 Task: Open a blank sheet, save the file as Riley Add the quote 'Your future is created by what you do today, not tomorrow.'Your future is created by what you do today, not tomorrow.  Apply font style Apply font style Gabriola and font size 20 Align the text to the Left .Change the text color to  Light Red
Action: Mouse moved to (17, 23)
Screenshot: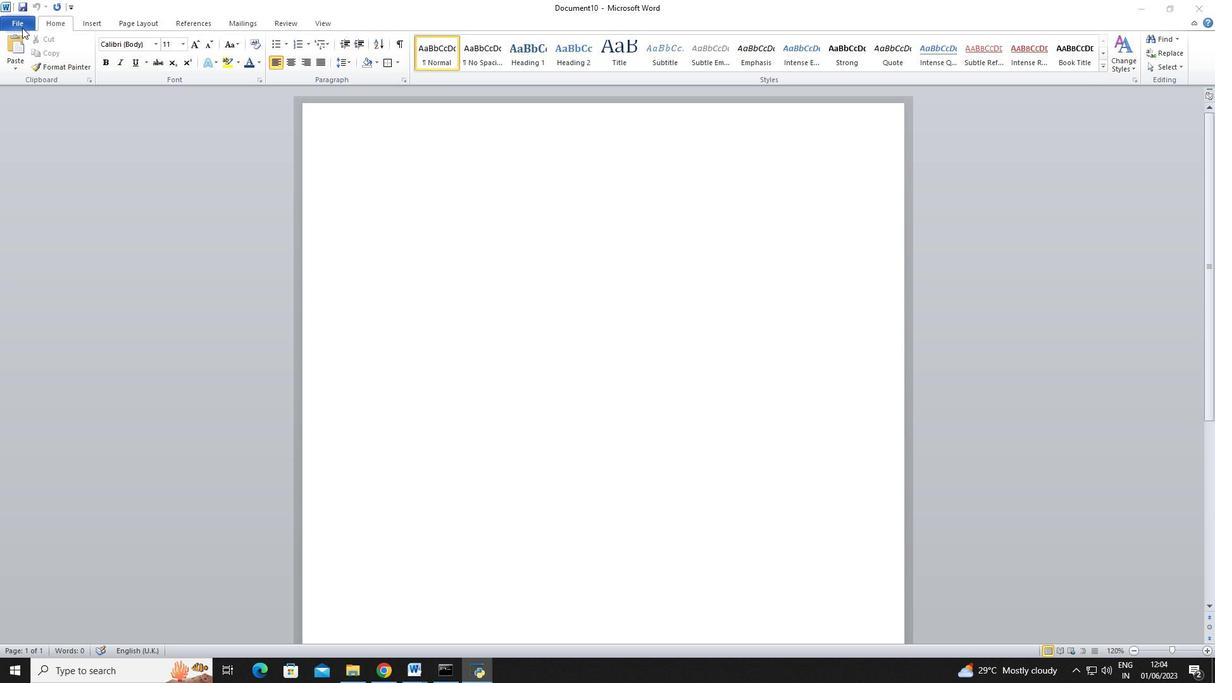 
Action: Mouse pressed left at (17, 23)
Screenshot: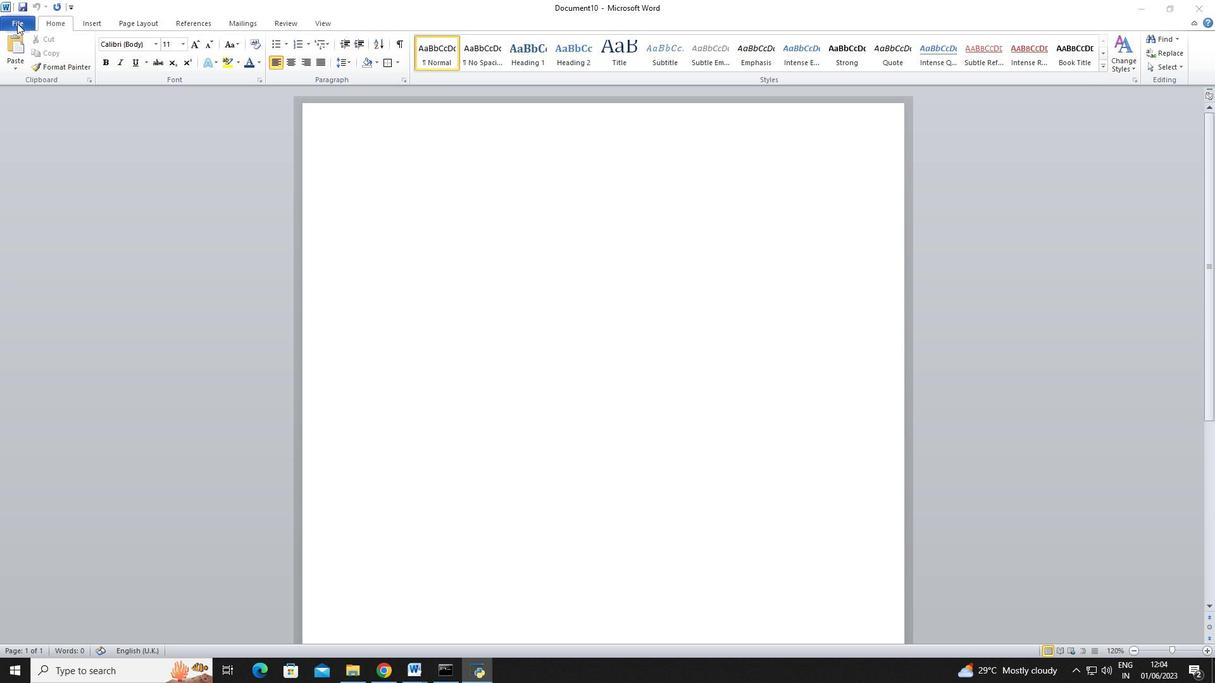 
Action: Mouse pressed left at (17, 23)
Screenshot: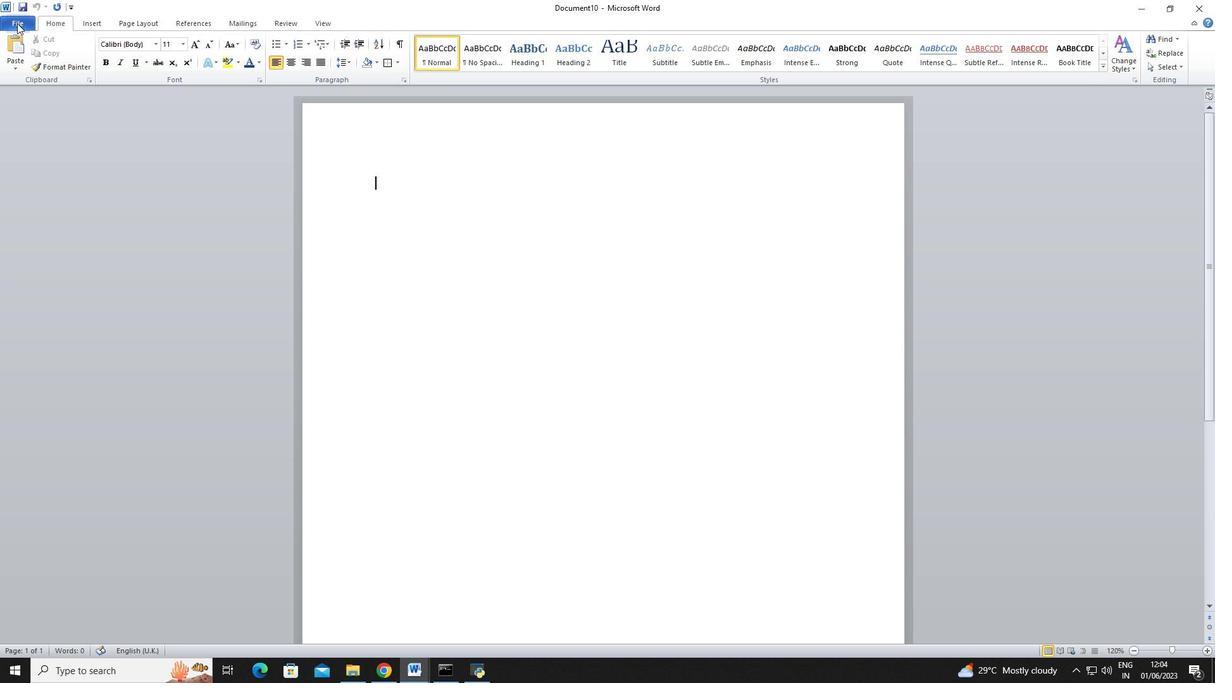 
Action: Mouse moved to (32, 158)
Screenshot: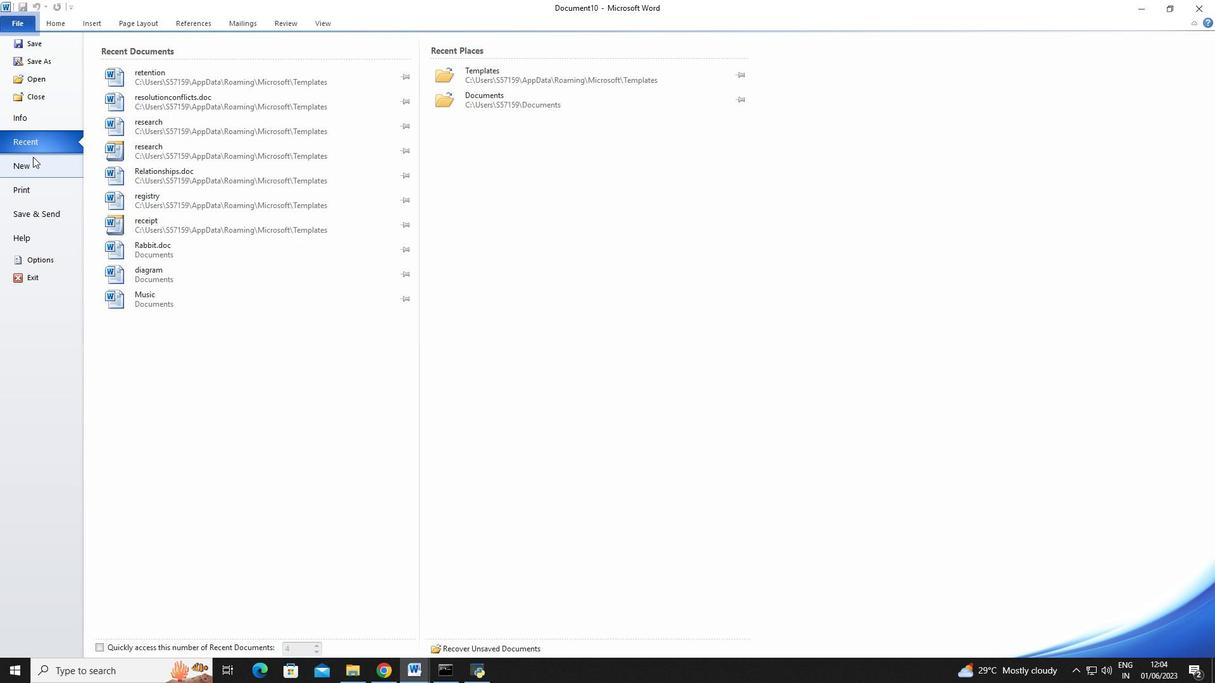 
Action: Mouse pressed left at (32, 158)
Screenshot: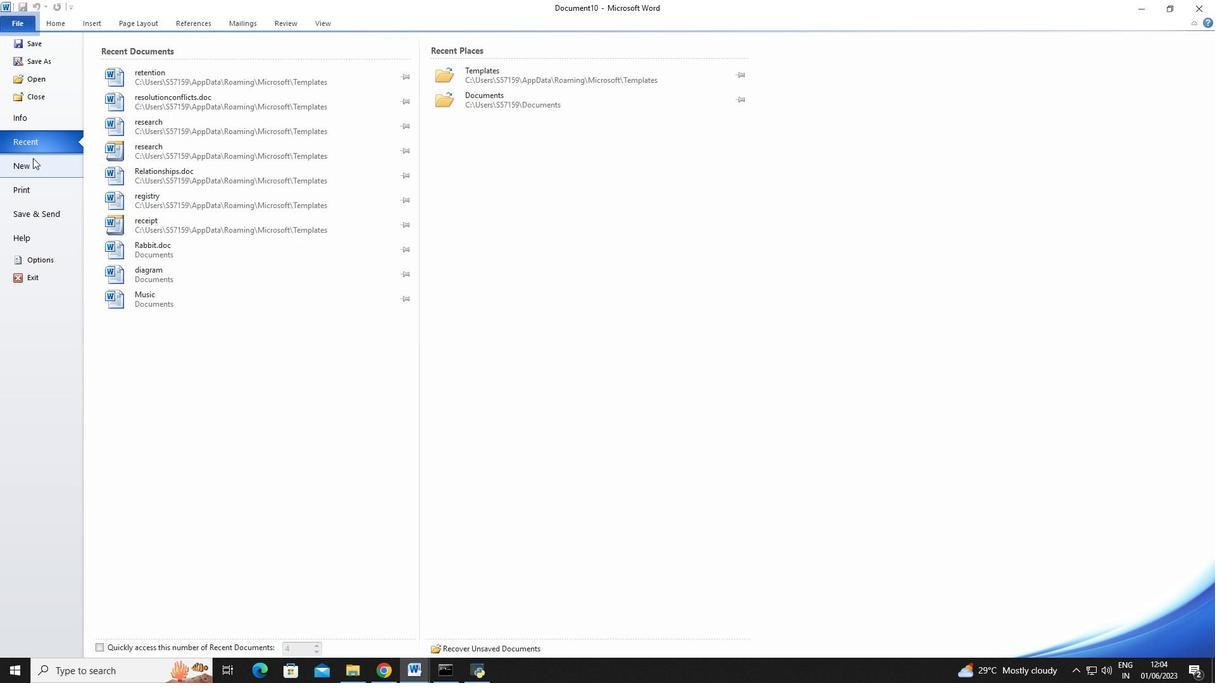 
Action: Mouse moved to (122, 129)
Screenshot: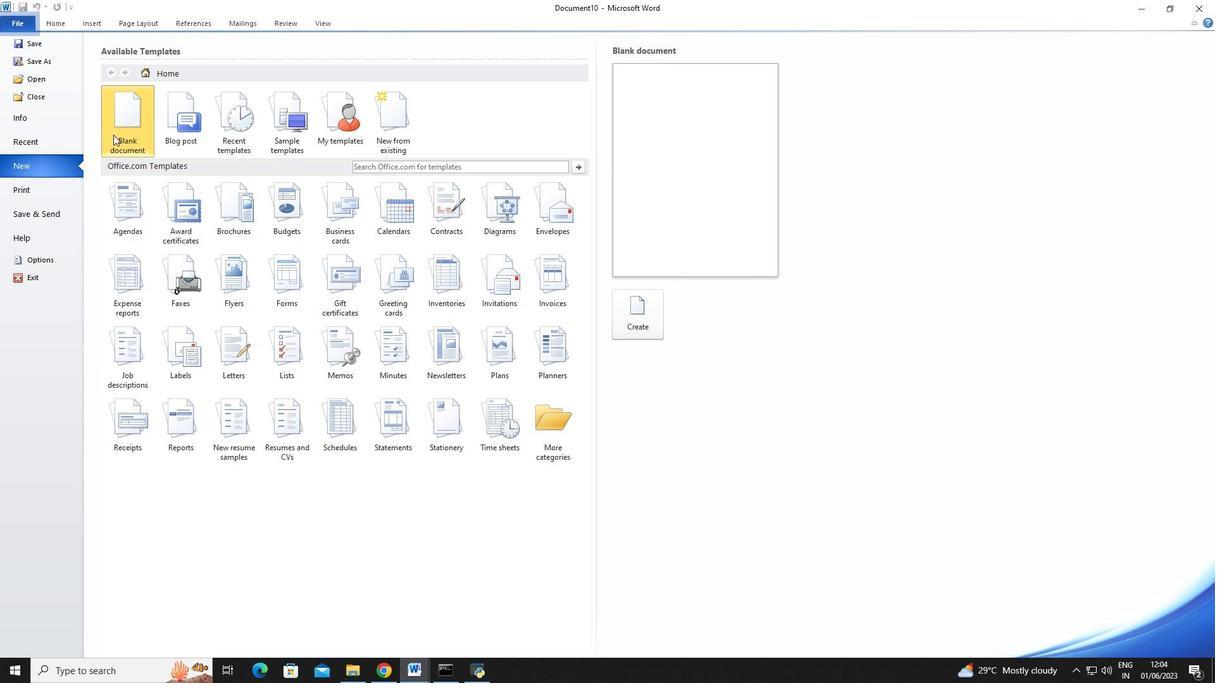 
Action: Mouse pressed left at (122, 129)
Screenshot: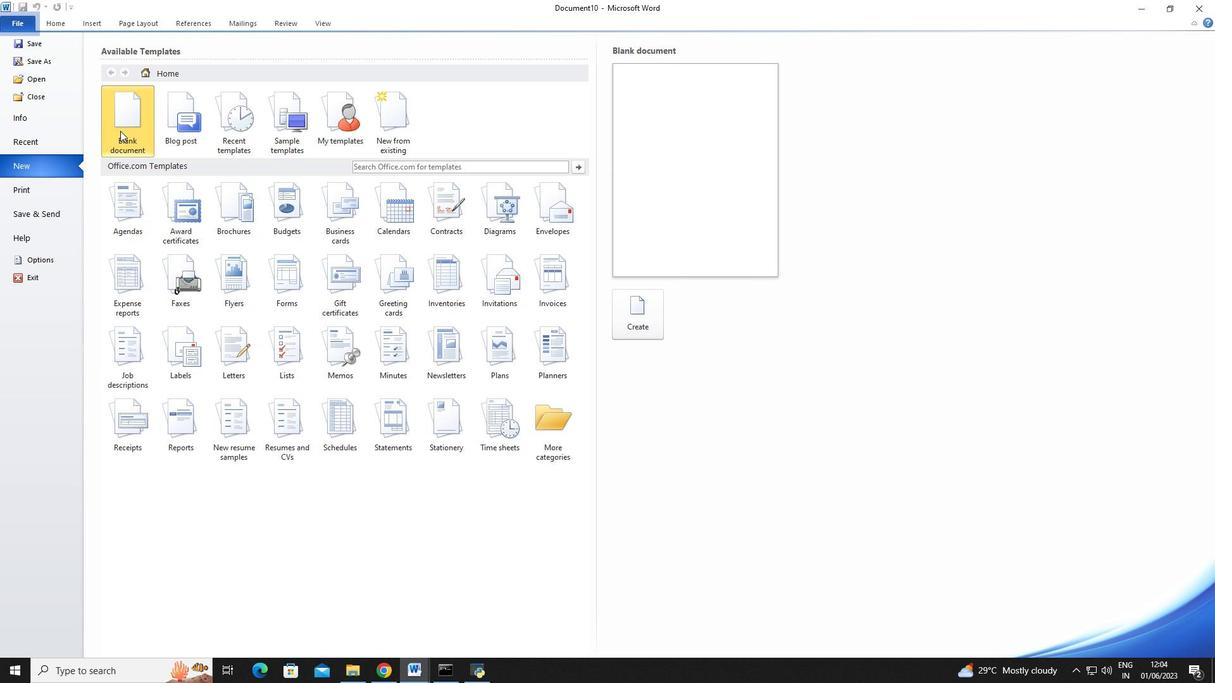 
Action: Mouse moved to (646, 300)
Screenshot: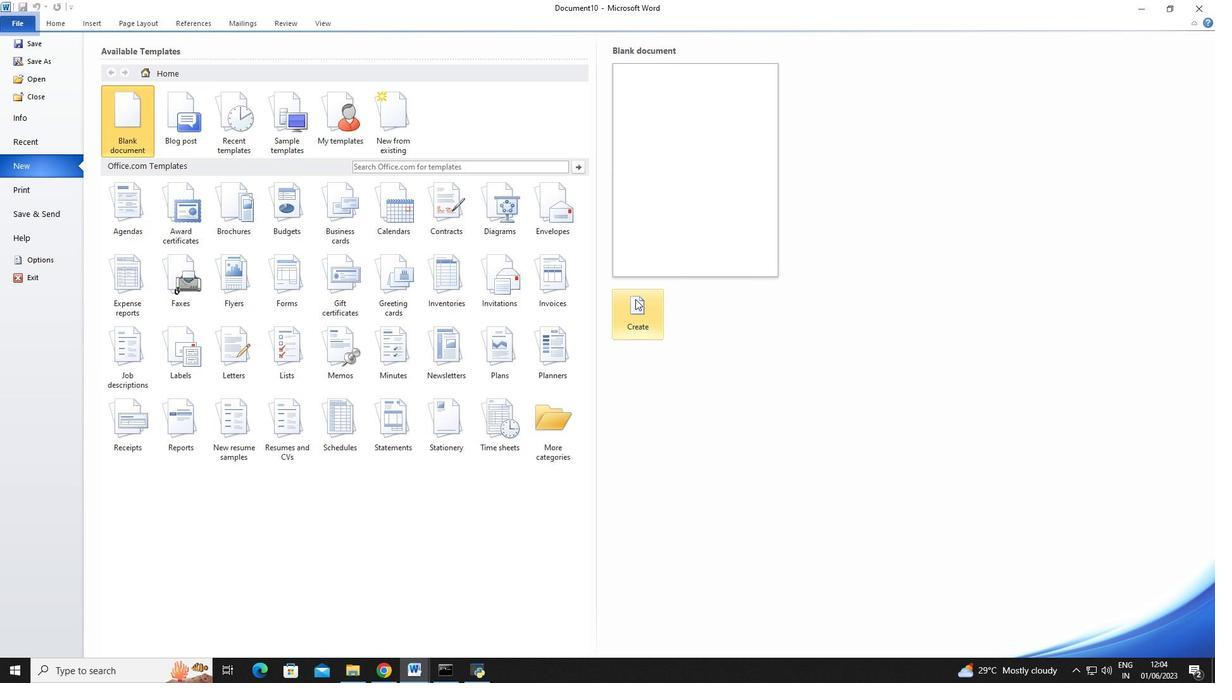 
Action: Mouse pressed left at (646, 300)
Screenshot: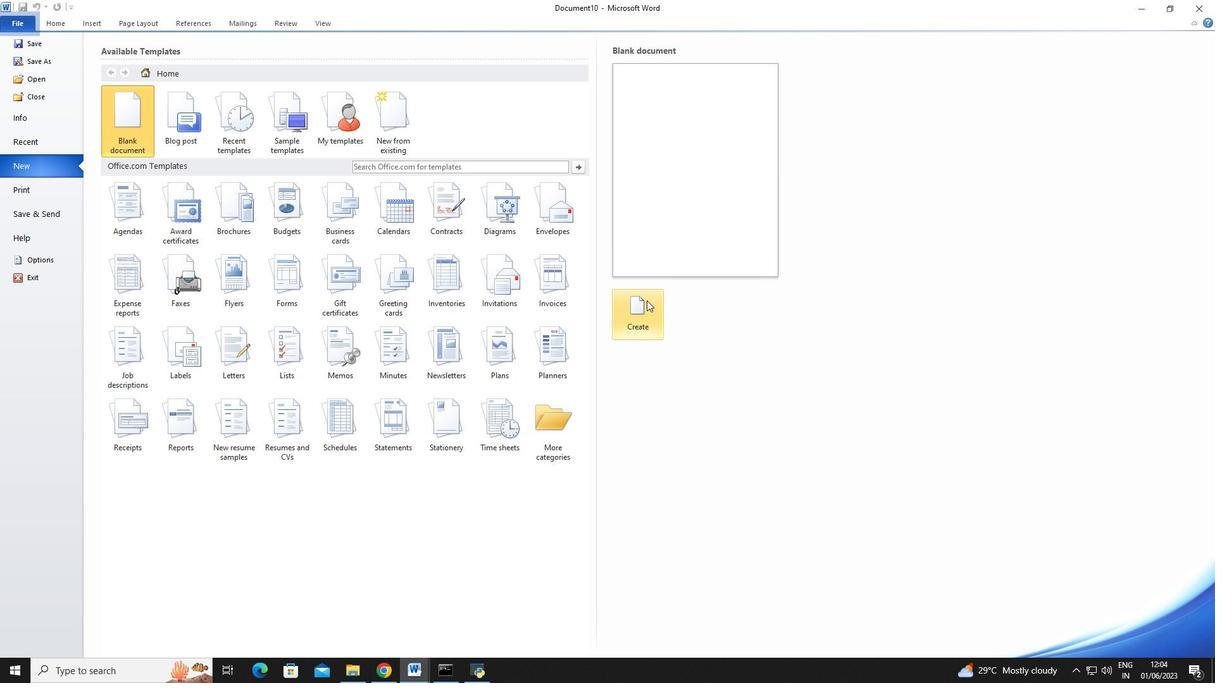 
Action: Mouse moved to (382, 183)
Screenshot: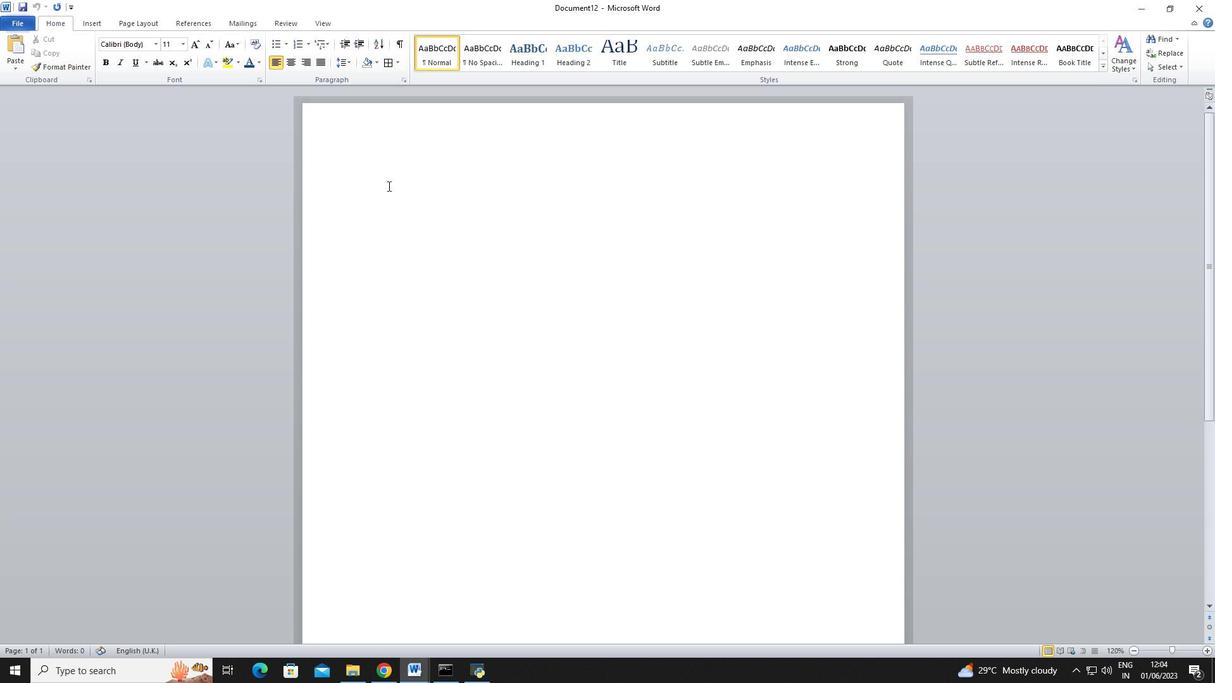 
Action: Mouse pressed left at (382, 183)
Screenshot: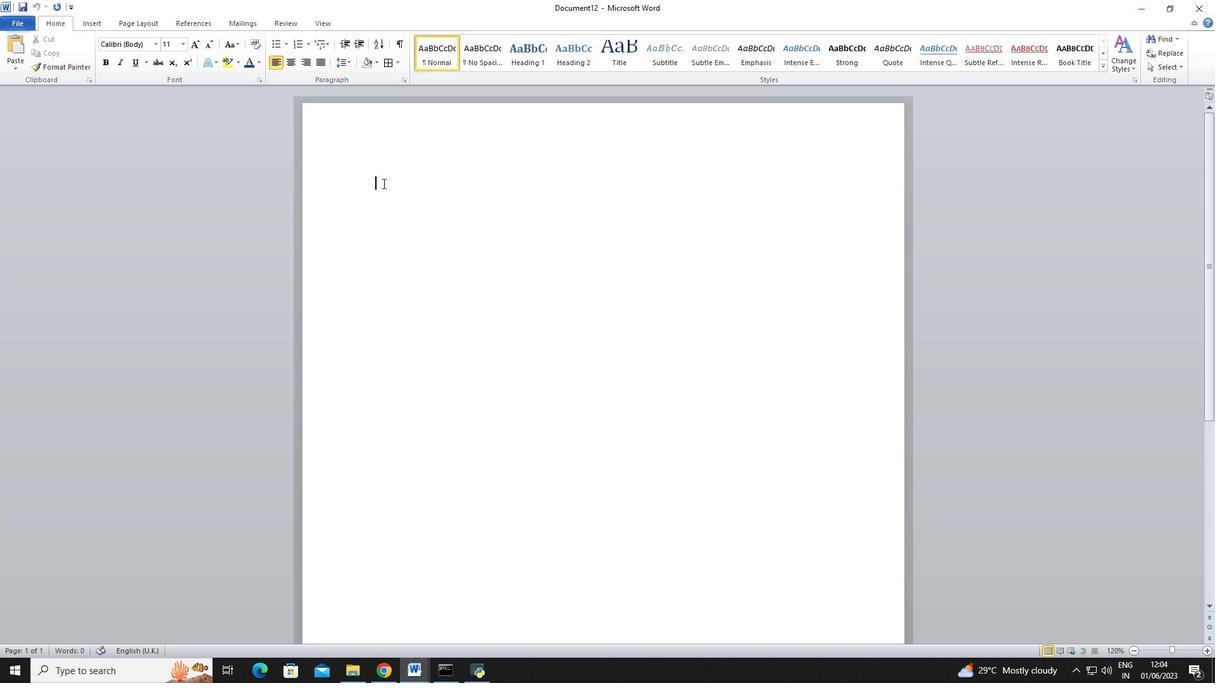 
Action: Key pressed <Key.shift>Rile<Key.backspace>
Screenshot: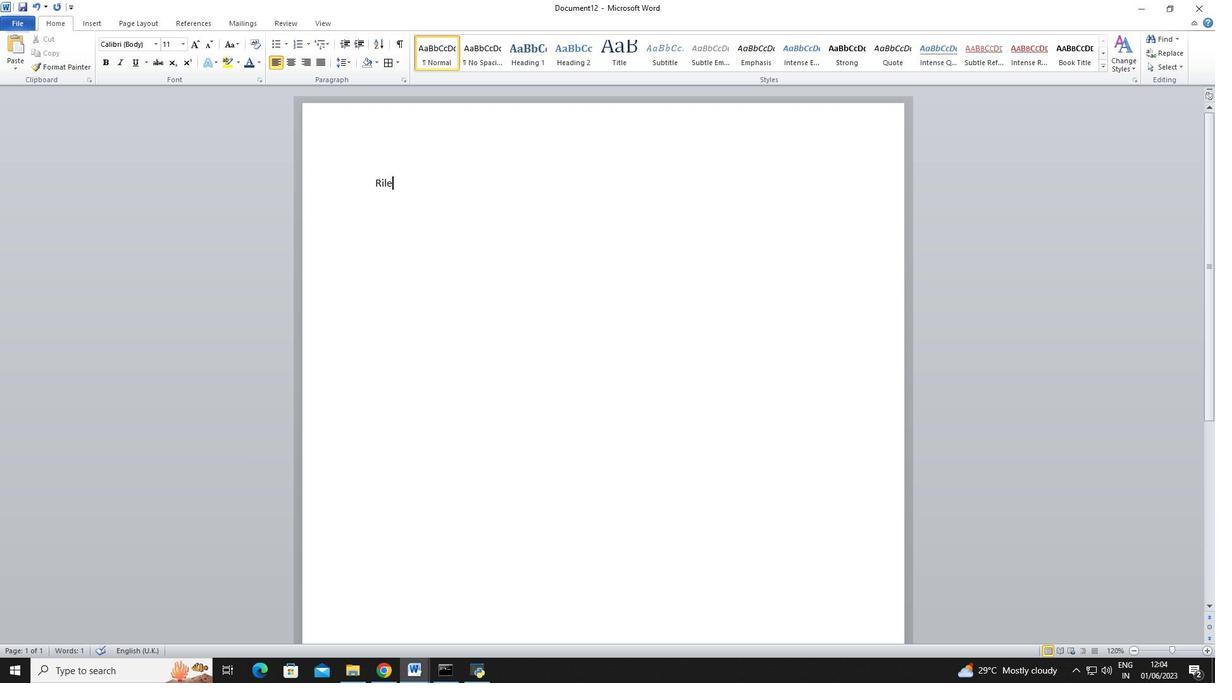 
Action: Mouse moved to (361, 174)
Screenshot: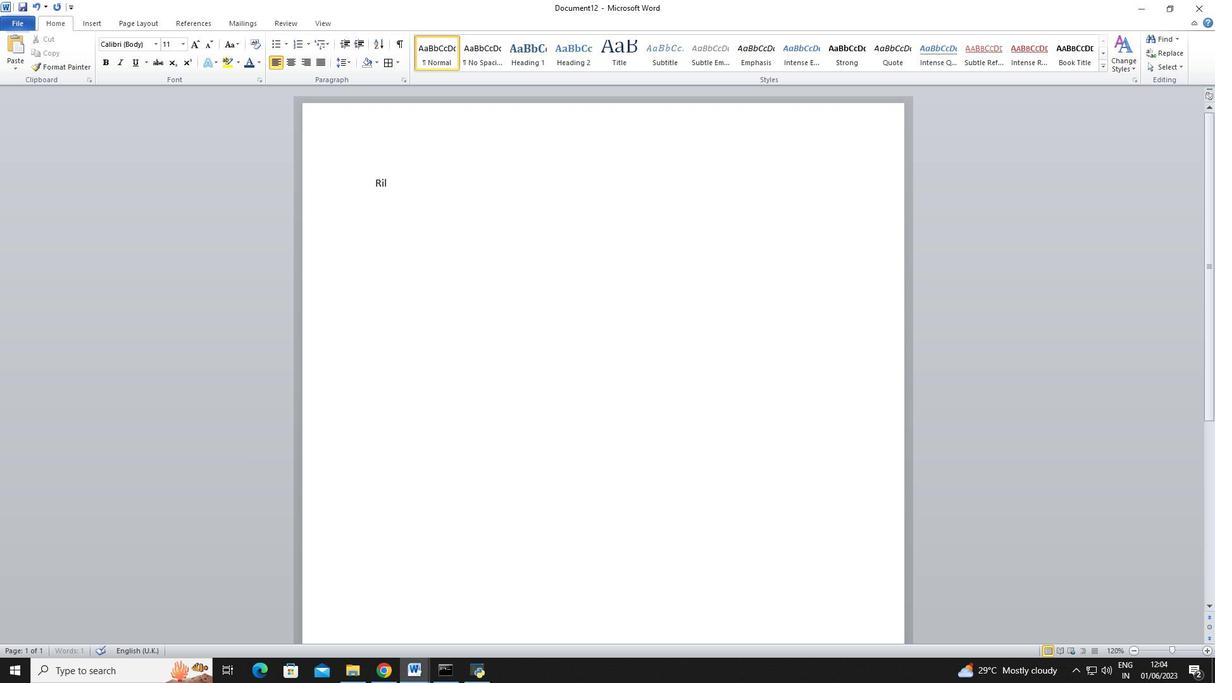 
Action: Key pressed <Key.backspace>
Screenshot: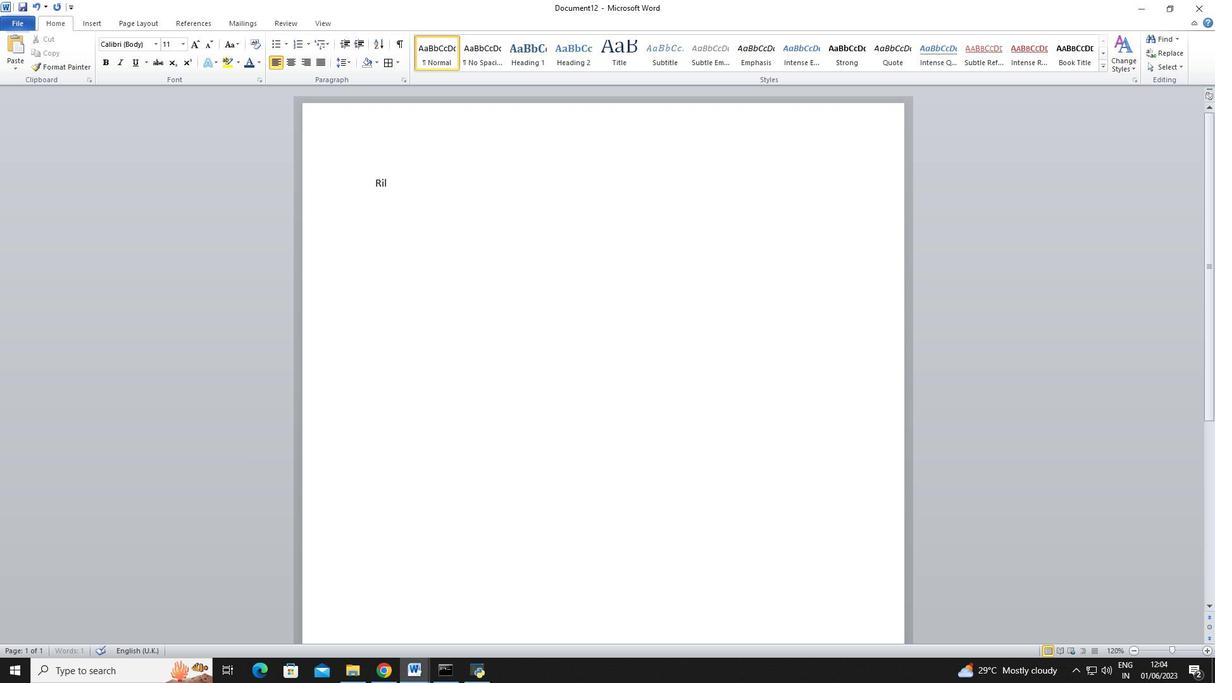 
Action: Mouse moved to (302, 158)
Screenshot: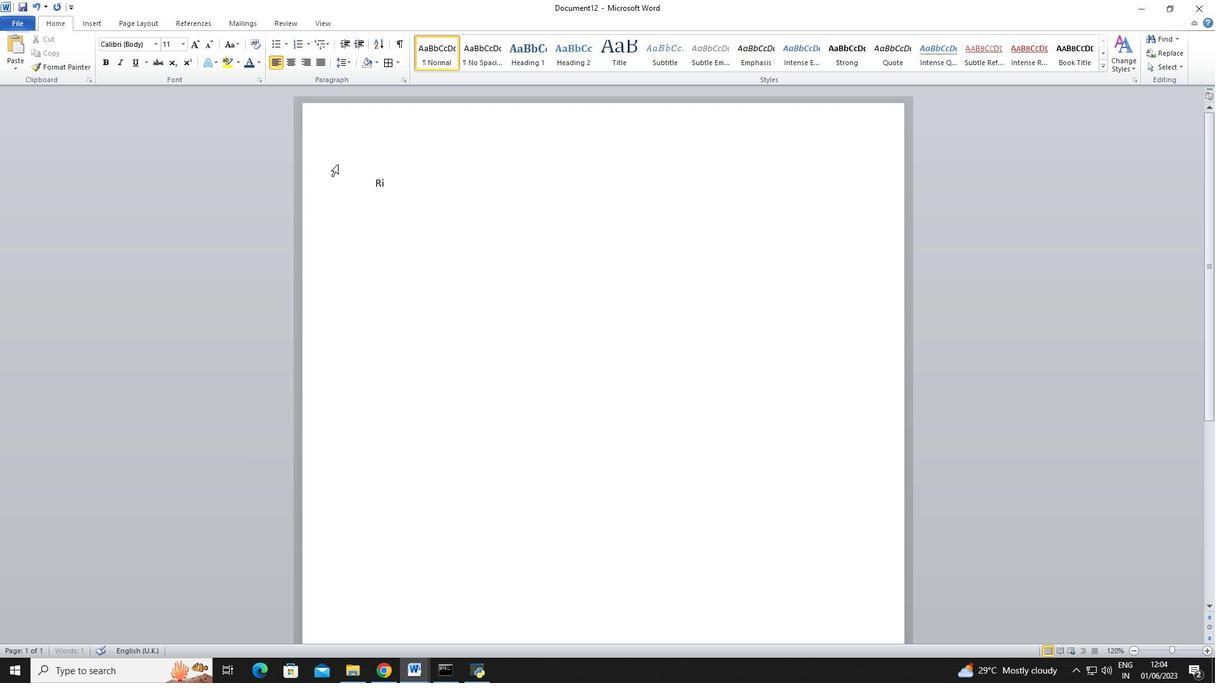 
Action: Key pressed <Key.backspace>
Screenshot: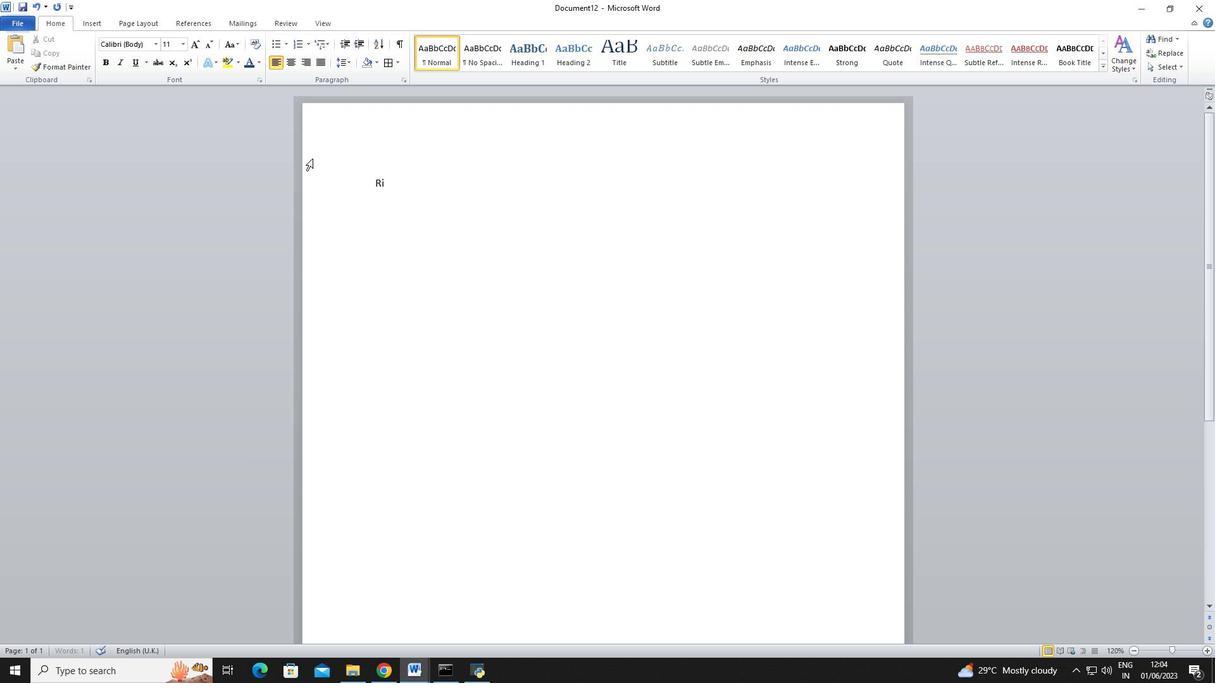 
Action: Mouse moved to (211, 163)
Screenshot: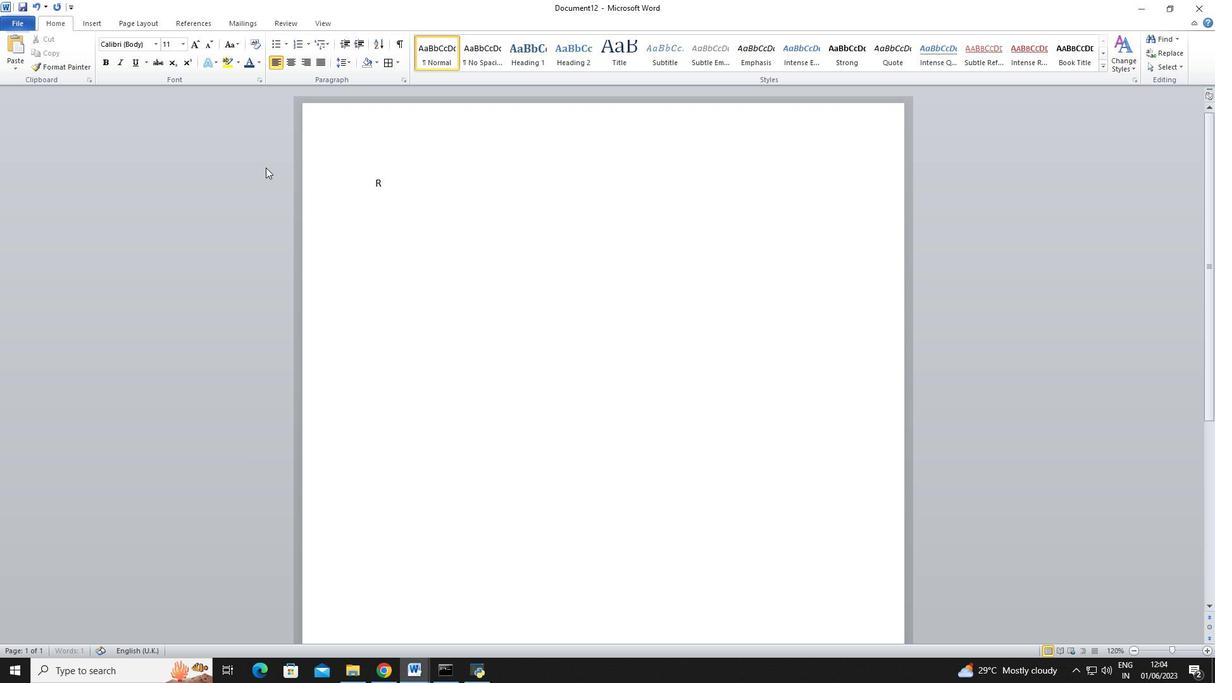 
Action: Key pressed <Key.backspace>
Screenshot: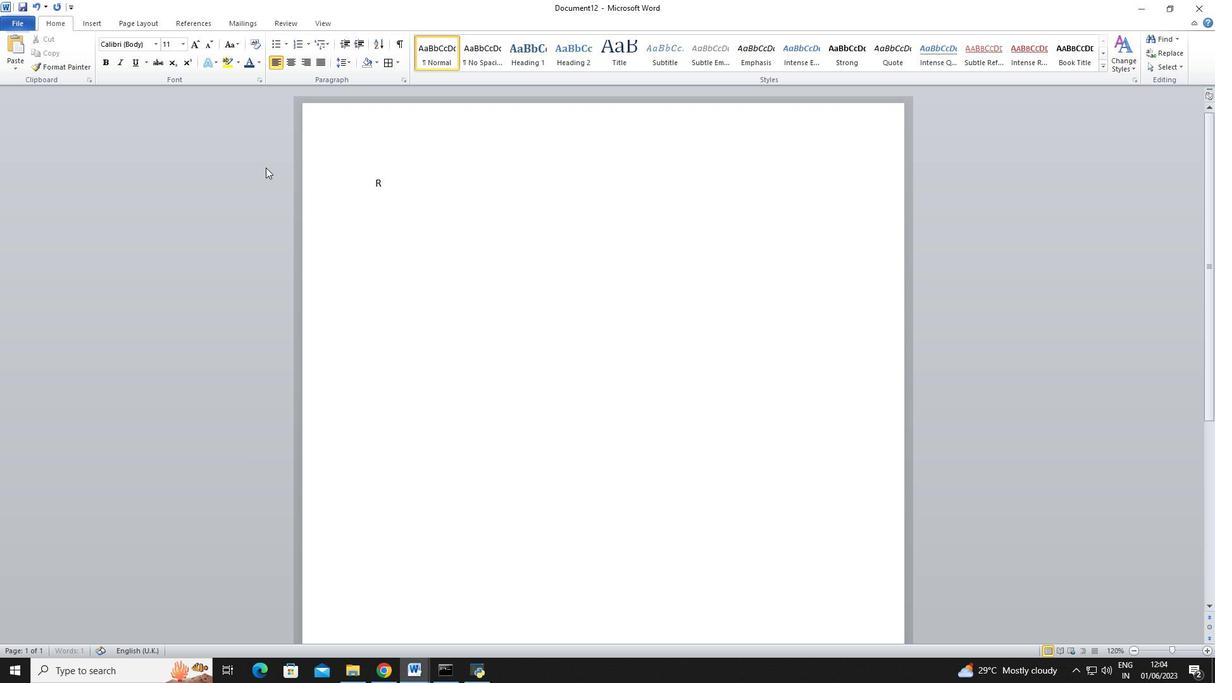 
Action: Mouse moved to (141, 146)
Screenshot: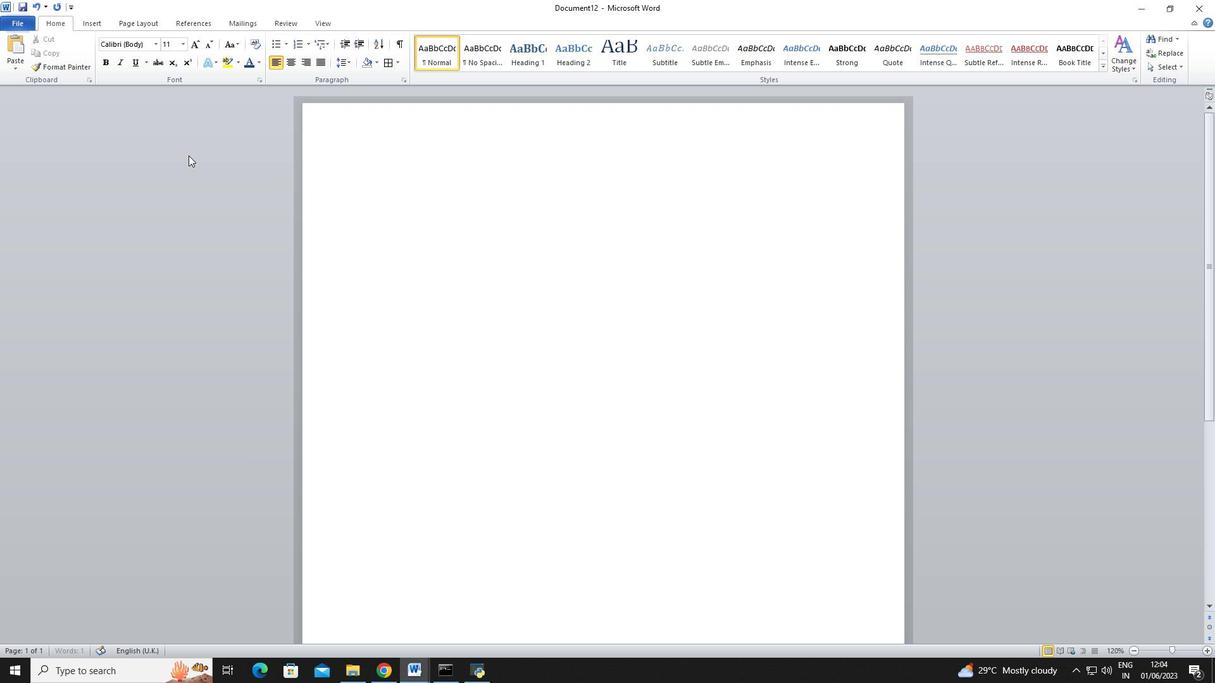
Action: Key pressed <Key.backspace>
Screenshot: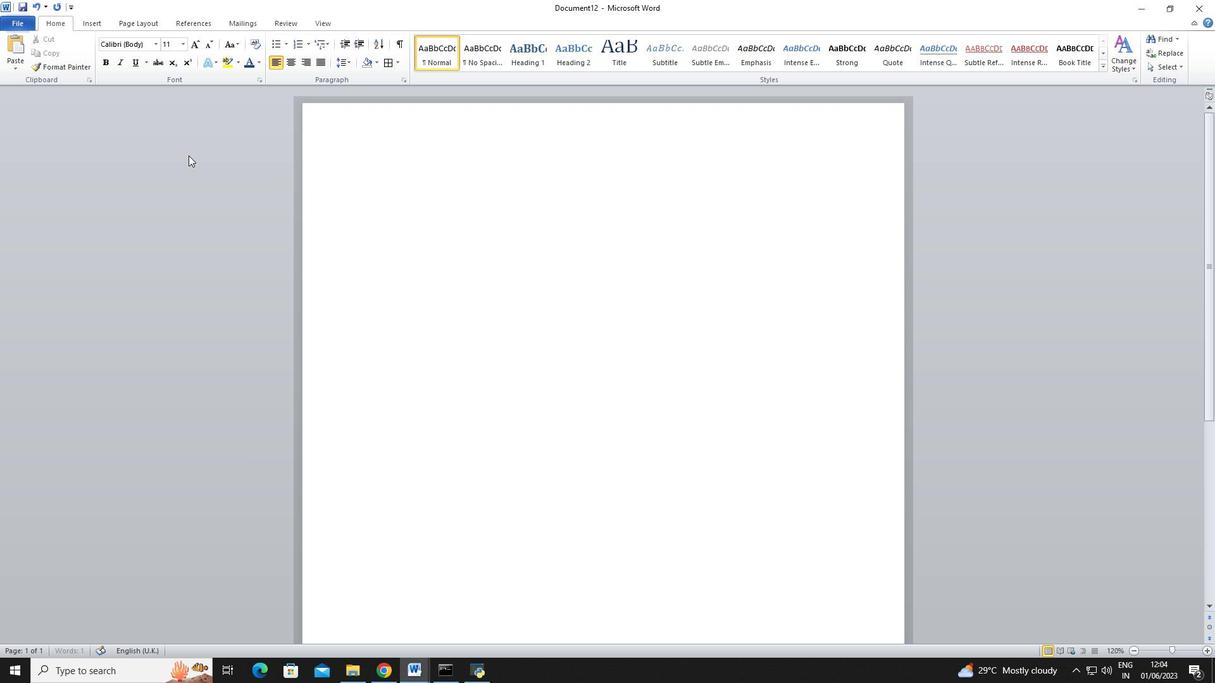 
Action: Mouse moved to (70, 120)
Screenshot: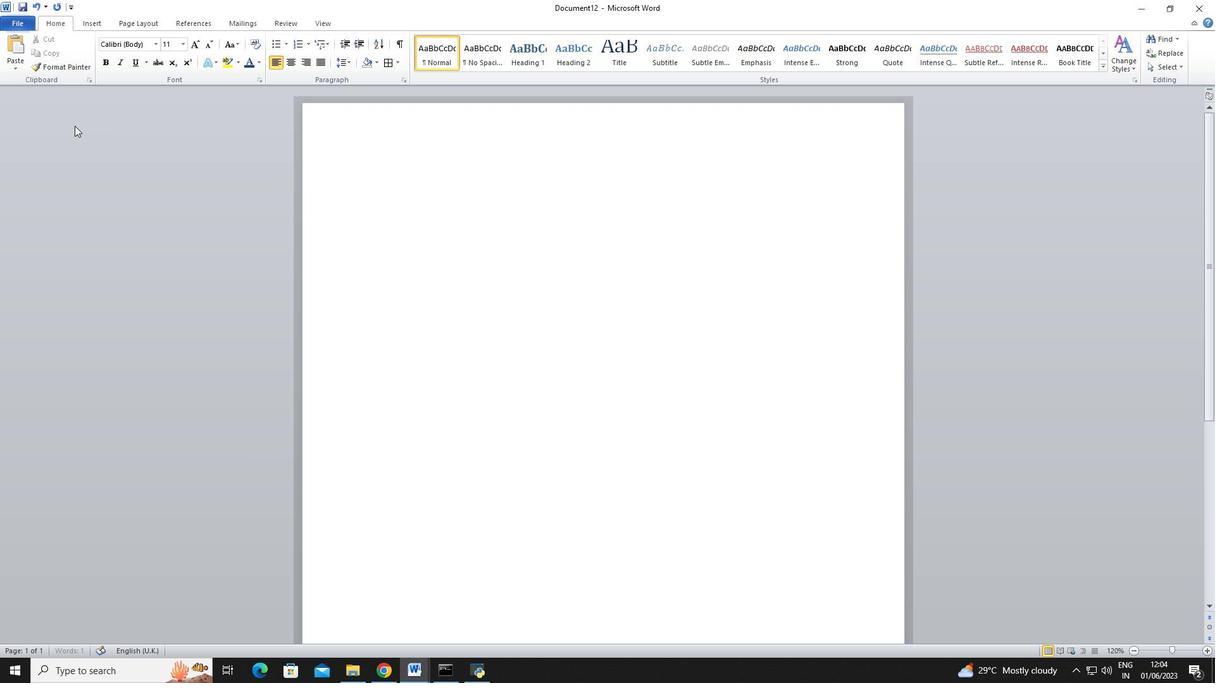 
Action: Key pressed <Key.backspace>
Screenshot: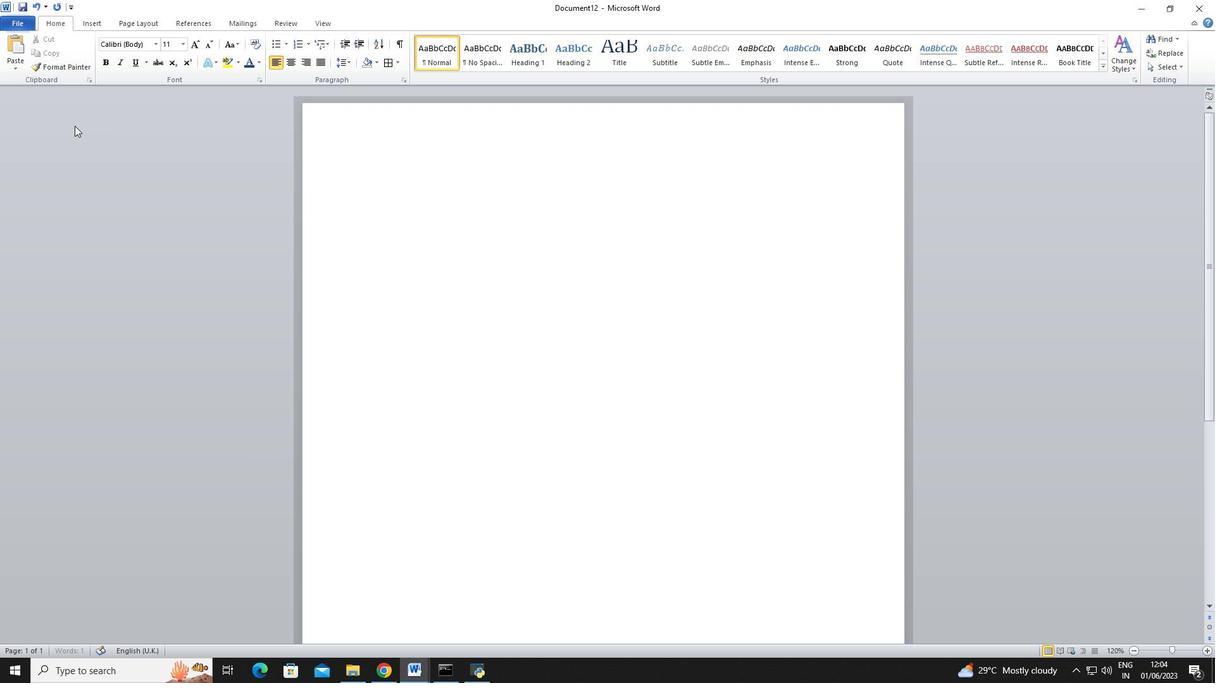 
Action: Mouse moved to (20, 7)
Screenshot: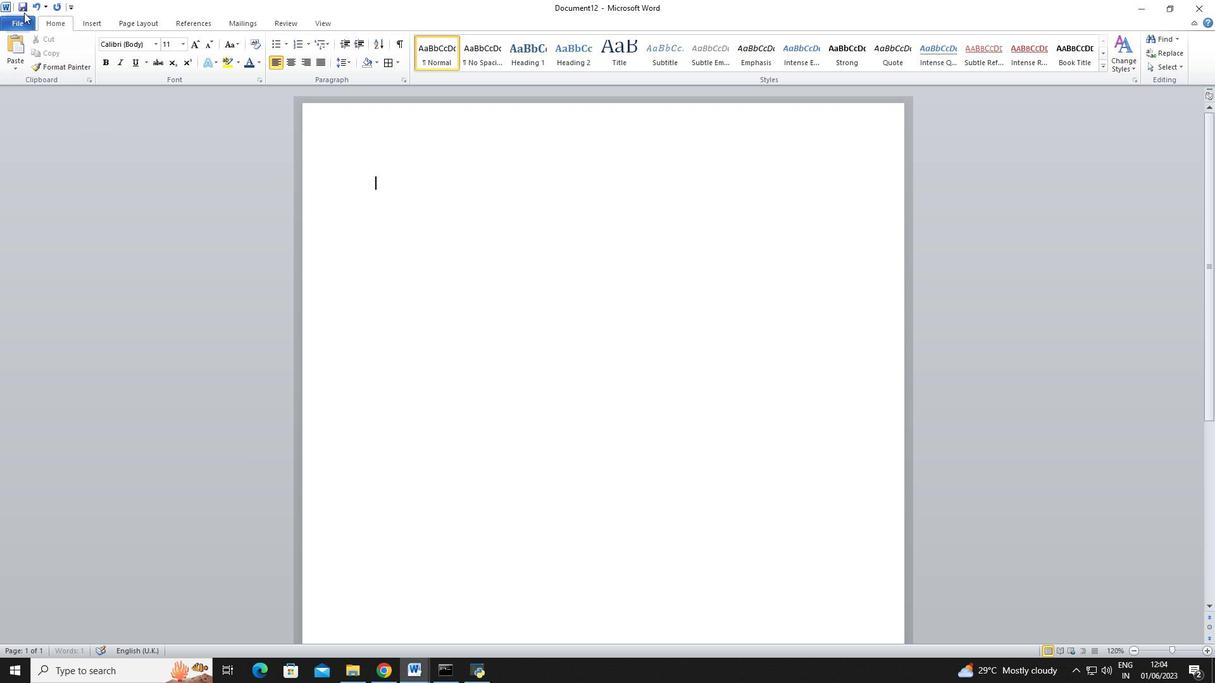 
Action: Mouse pressed left at (20, 7)
Screenshot: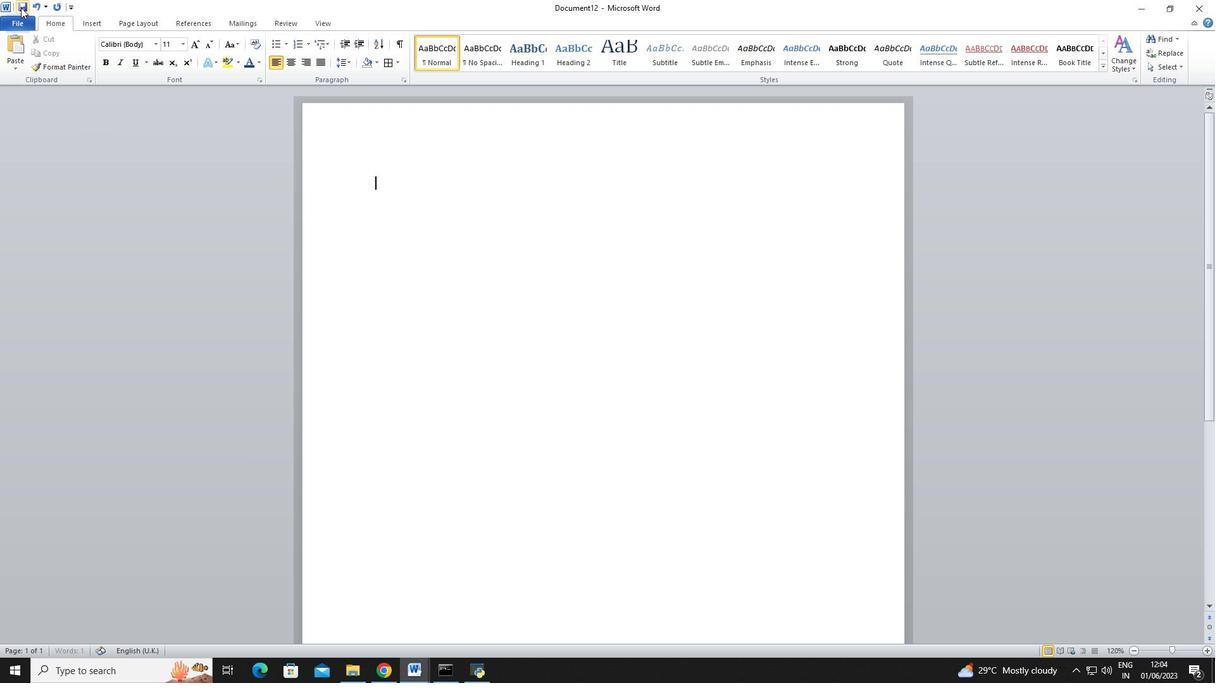 
Action: Mouse moved to (118, 264)
Screenshot: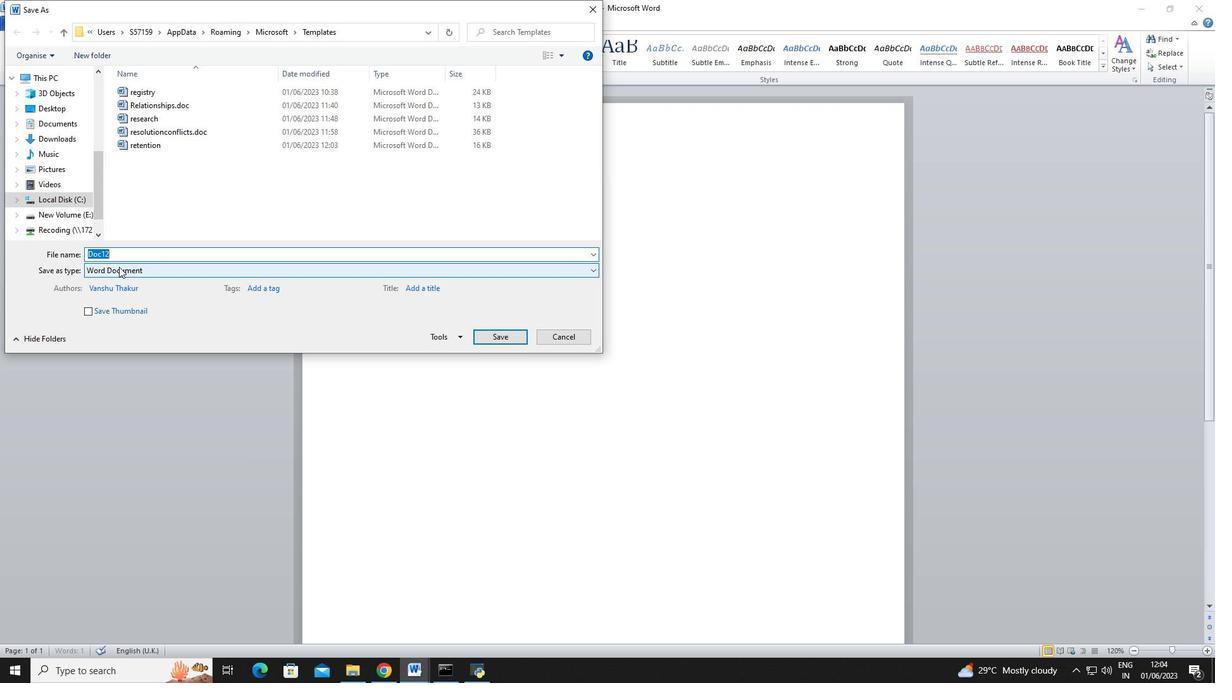 
Action: Key pressed <Key.shift>
Screenshot: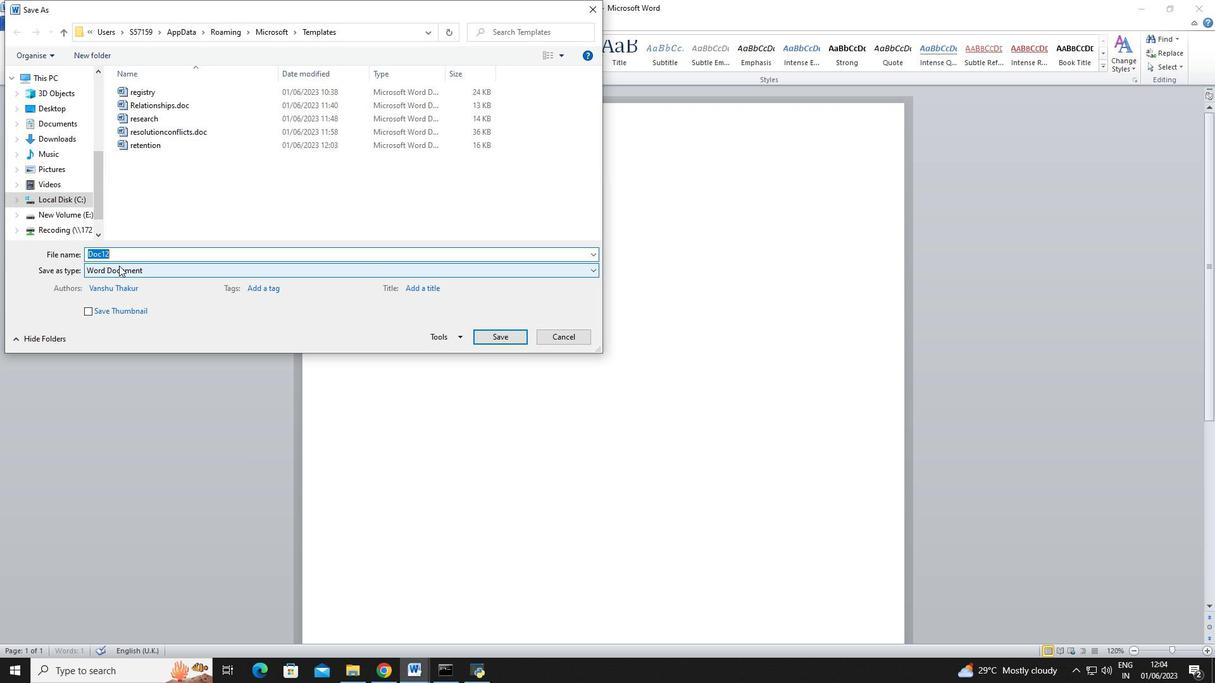 
Action: Mouse moved to (120, 263)
Screenshot: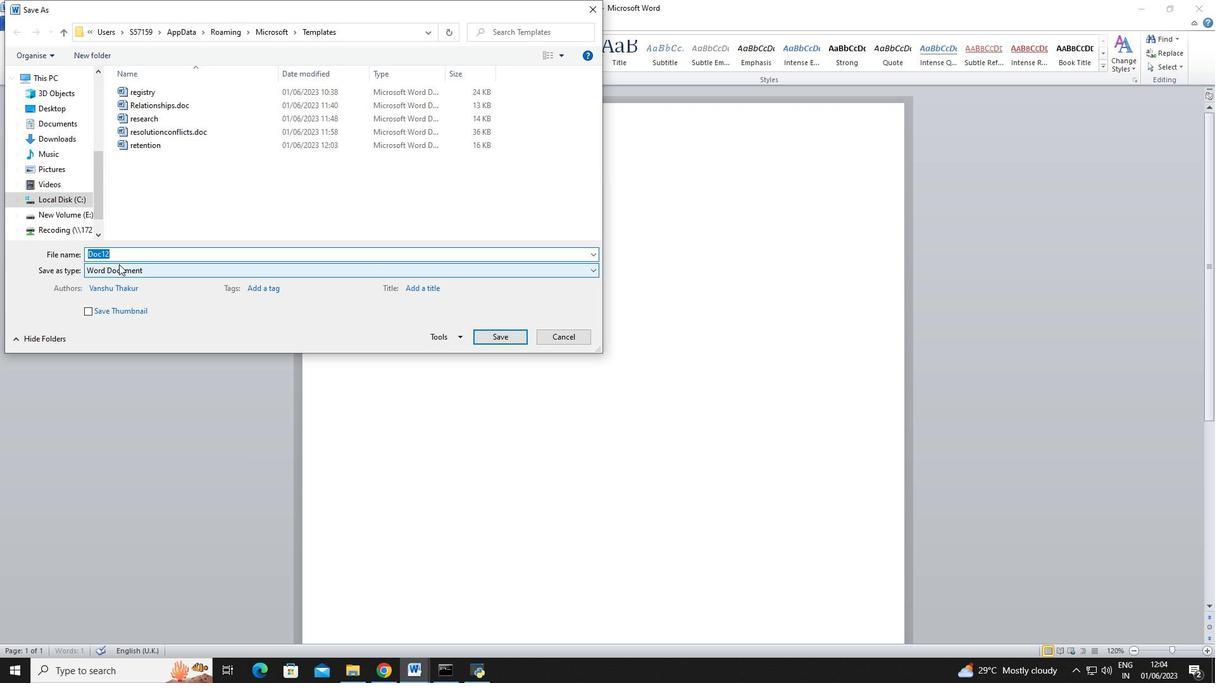 
Action: Key pressed R
Screenshot: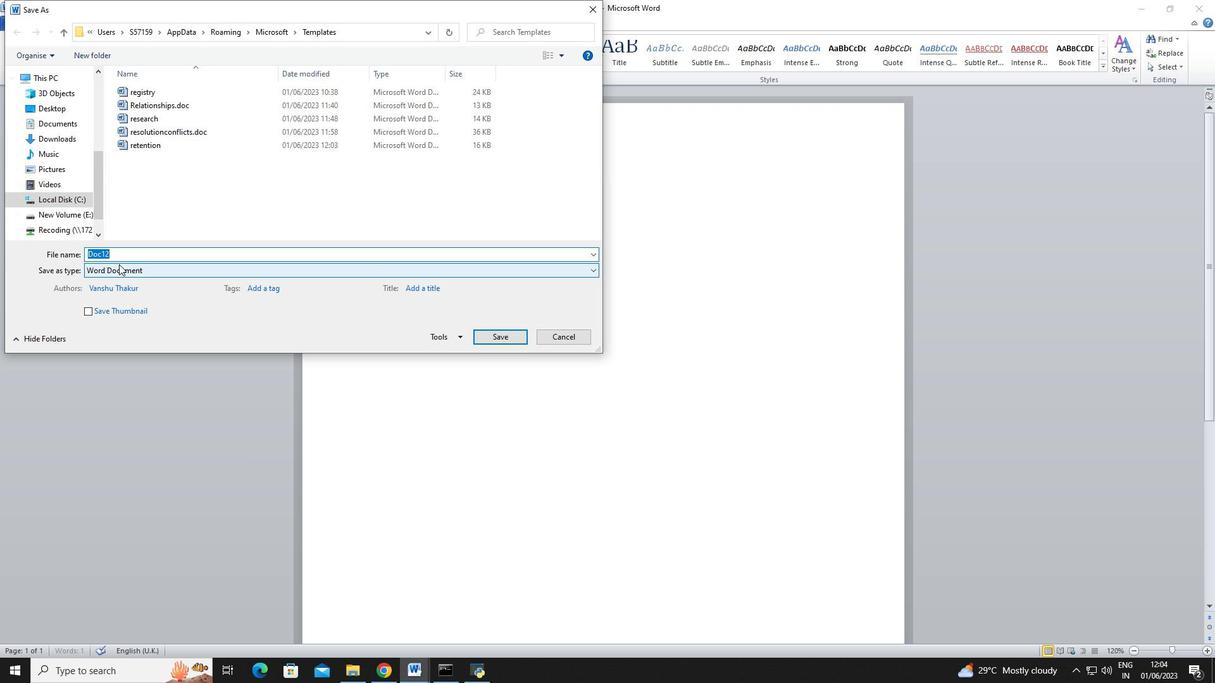 
Action: Mouse moved to (129, 257)
Screenshot: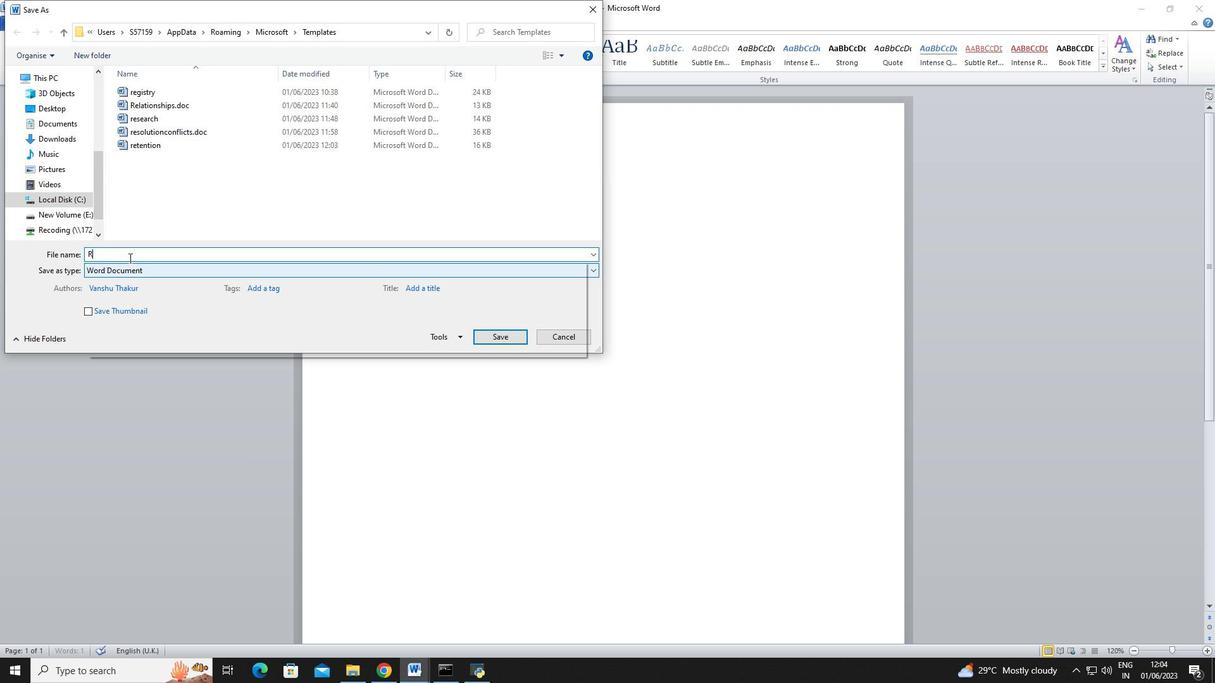 
Action: Key pressed iley
Screenshot: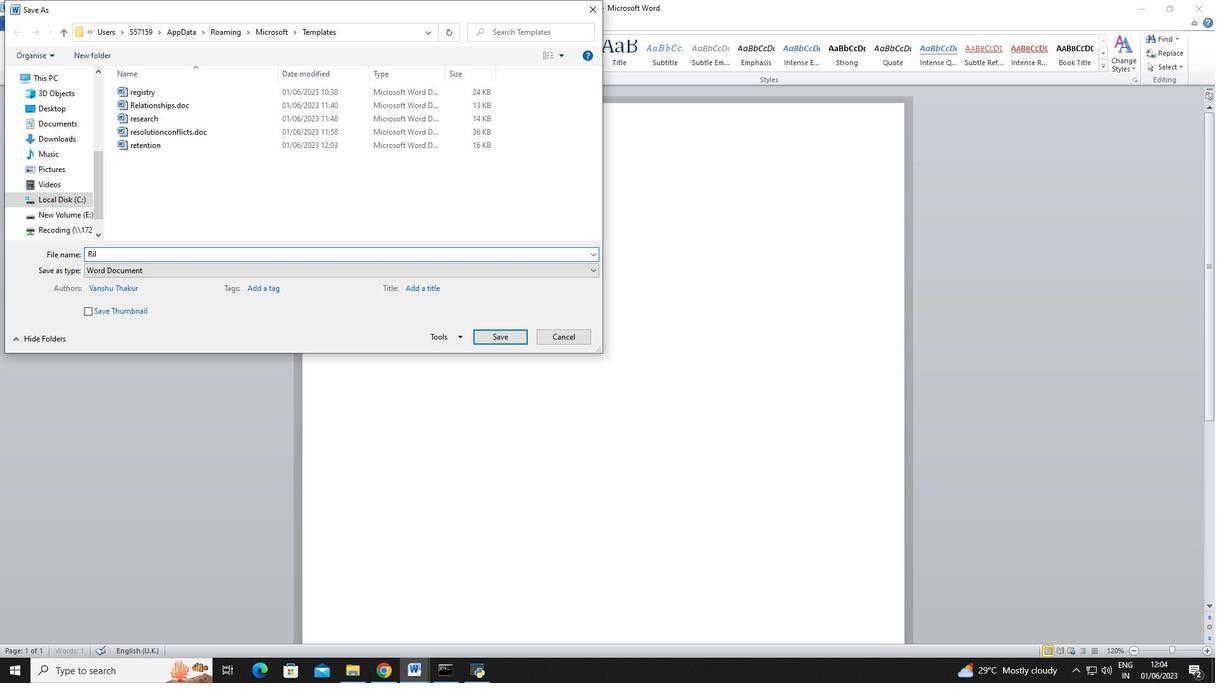 
Action: Mouse moved to (490, 335)
Screenshot: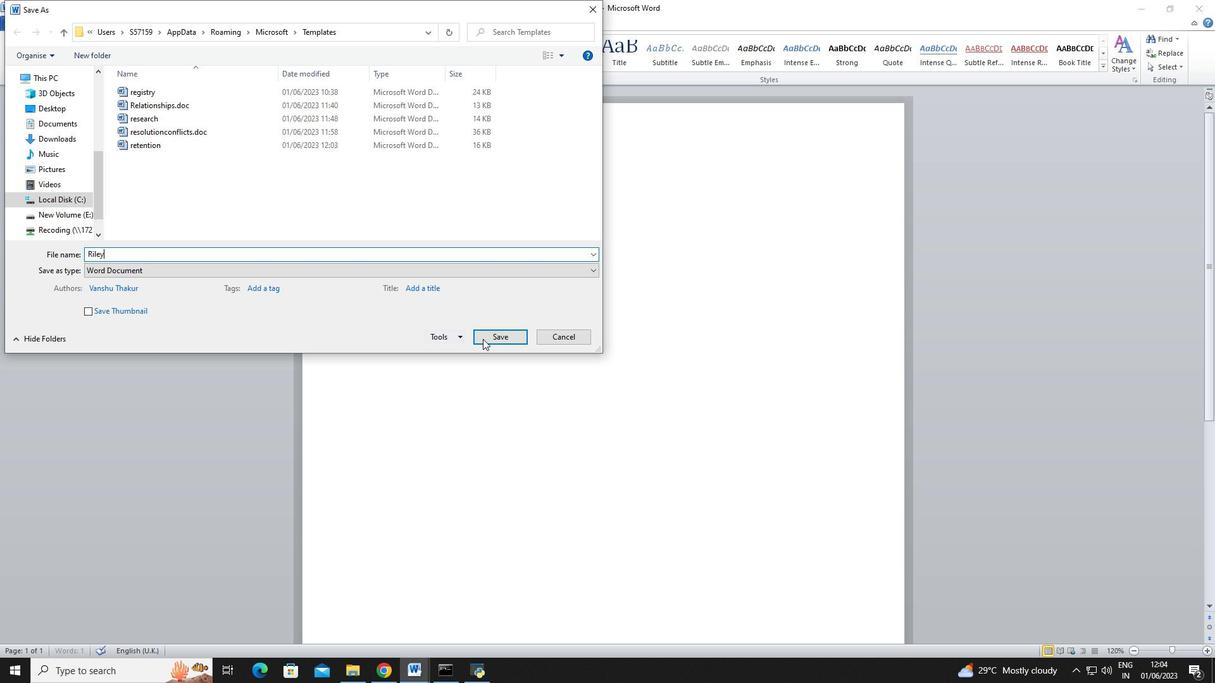 
Action: Mouse pressed left at (490, 335)
Screenshot: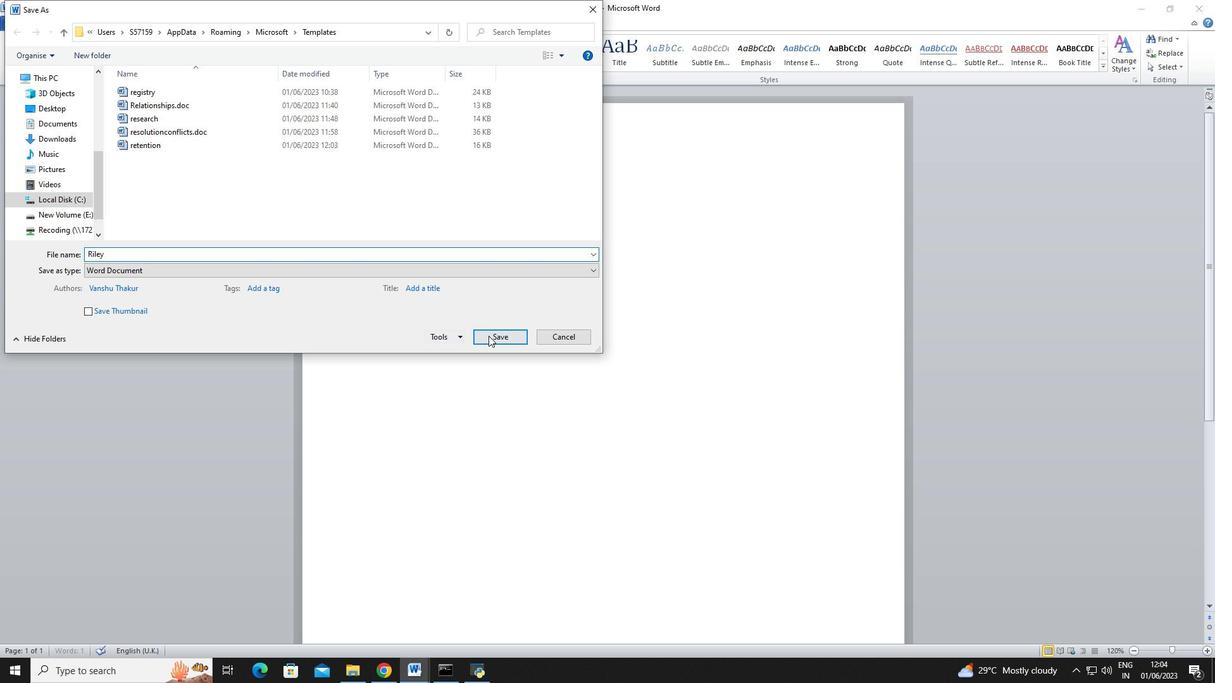 
Action: Mouse moved to (412, 225)
Screenshot: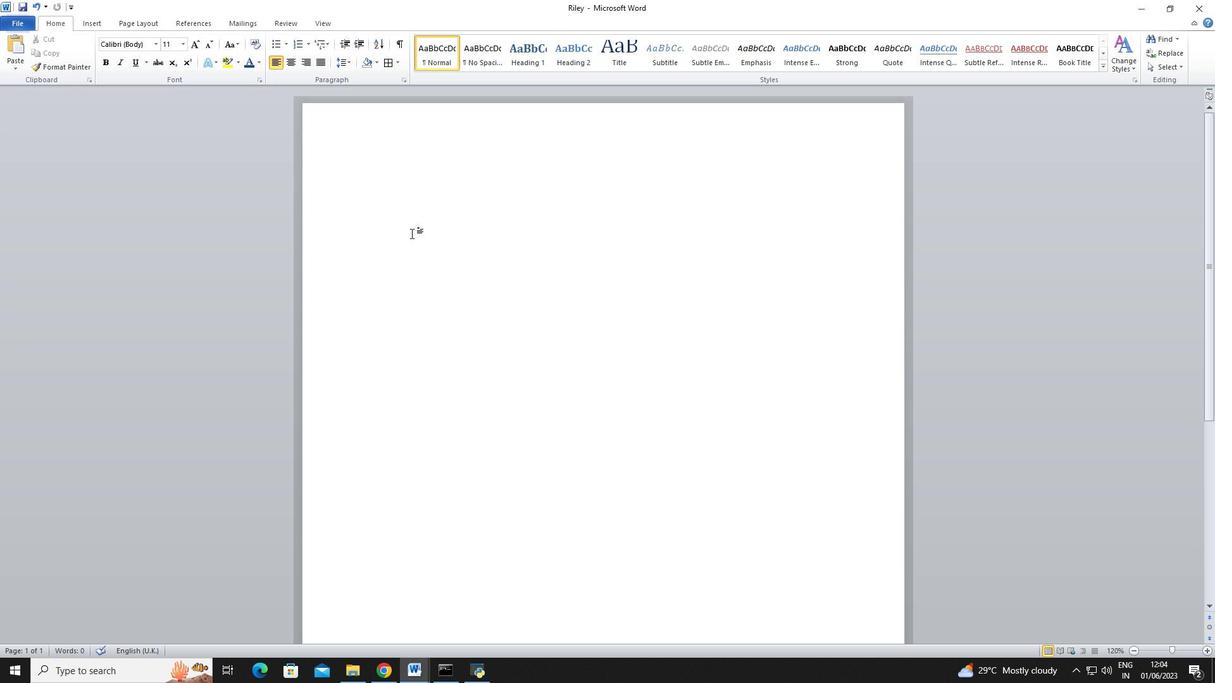 
Action: Key pressed <Key.shift>Your<Key.space>future<Key.space>is<Key.space>created<Key.space>by<Key.space>what<Key.space>you<Key.space>do<Key.space>today,<Key.space>not<Key.space>tomorrow.
Screenshot: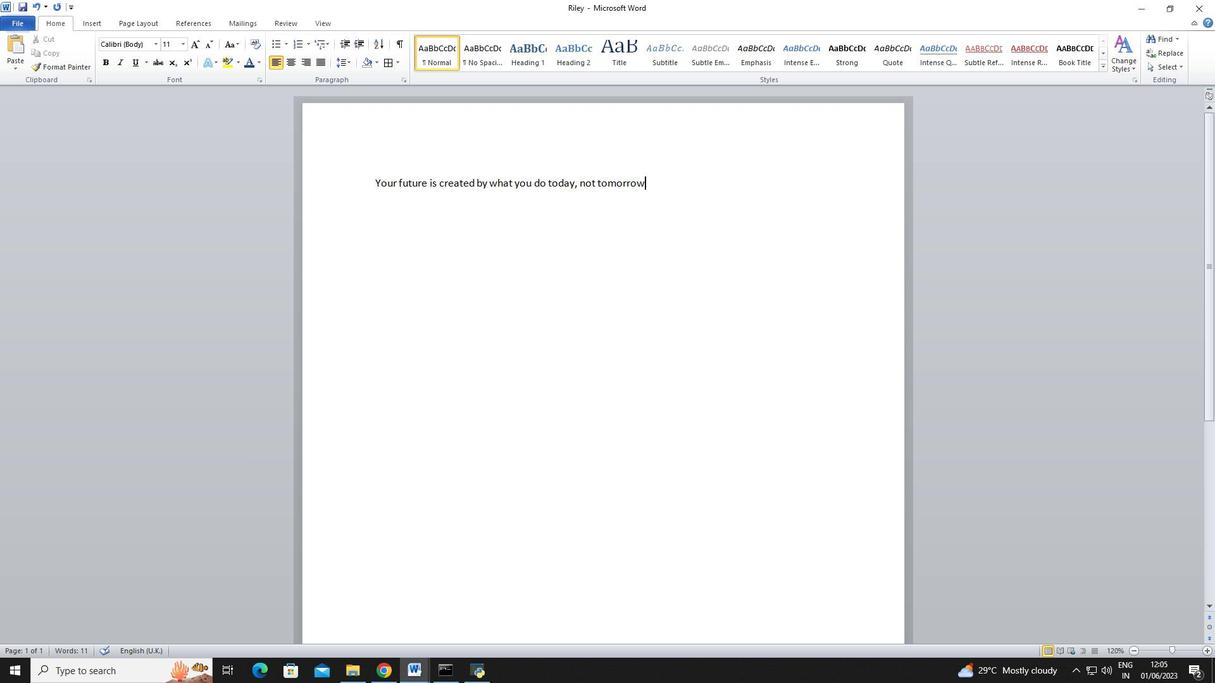 
Action: Mouse moved to (374, 173)
Screenshot: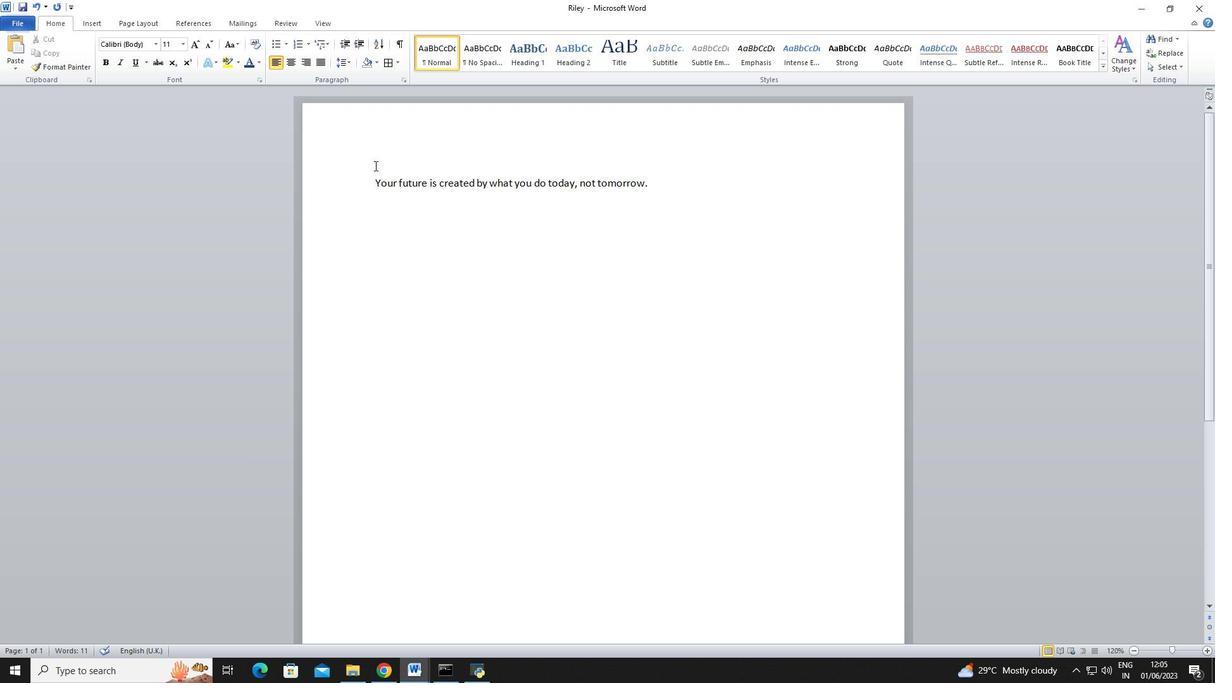 
Action: Mouse pressed left at (374, 173)
Screenshot: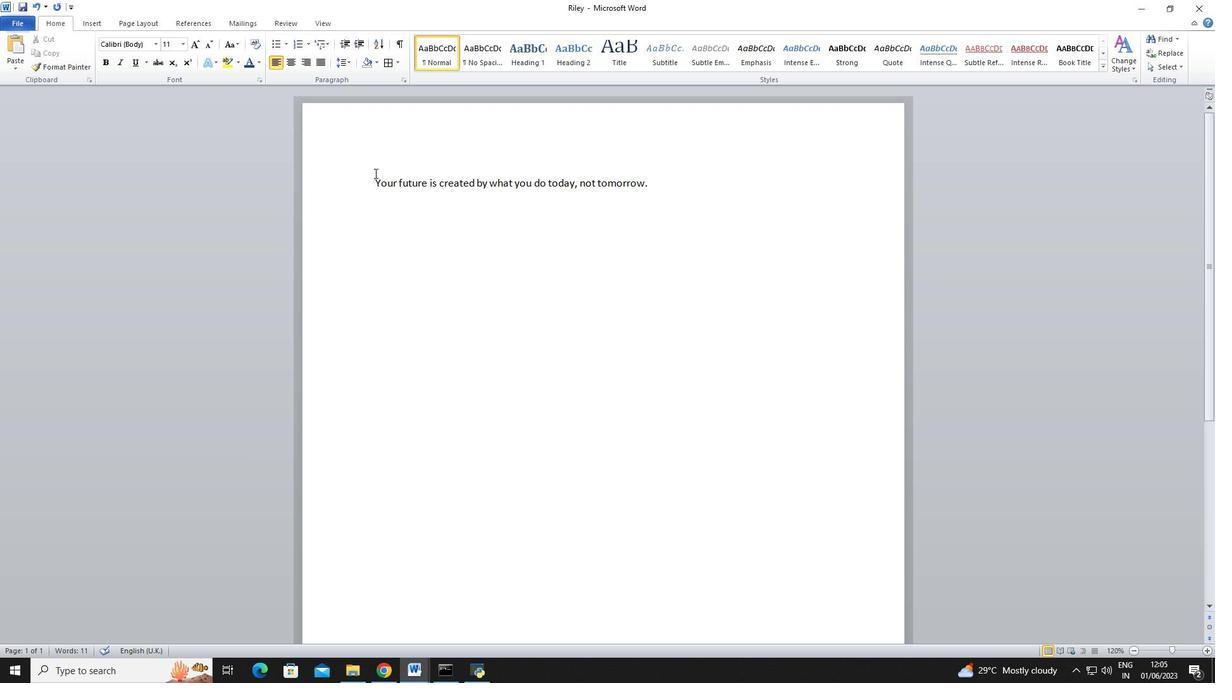 
Action: Mouse moved to (151, 46)
Screenshot: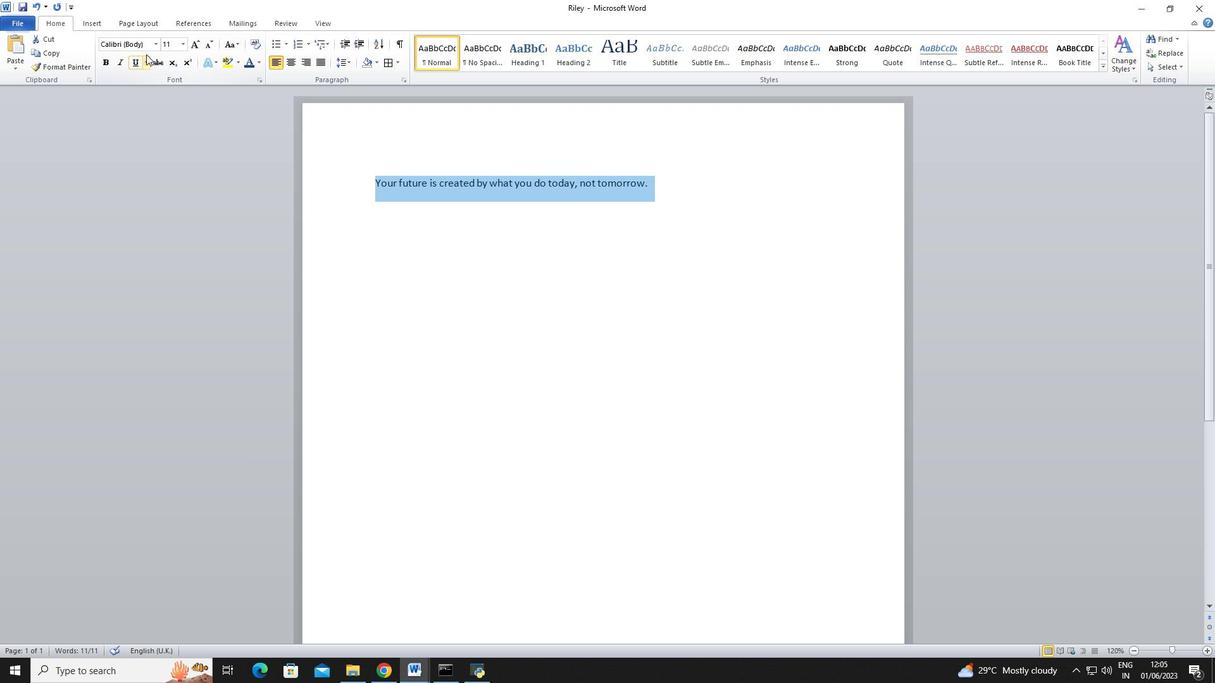 
Action: Mouse pressed left at (151, 46)
Screenshot: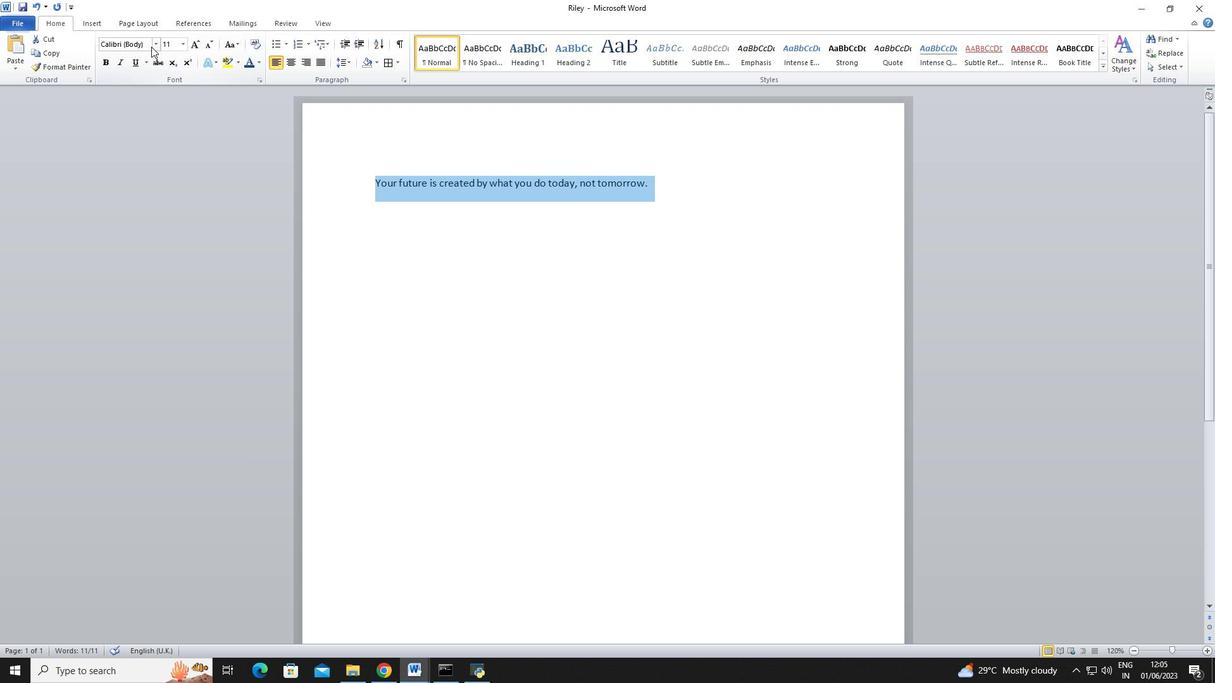 
Action: Mouse moved to (153, 44)
Screenshot: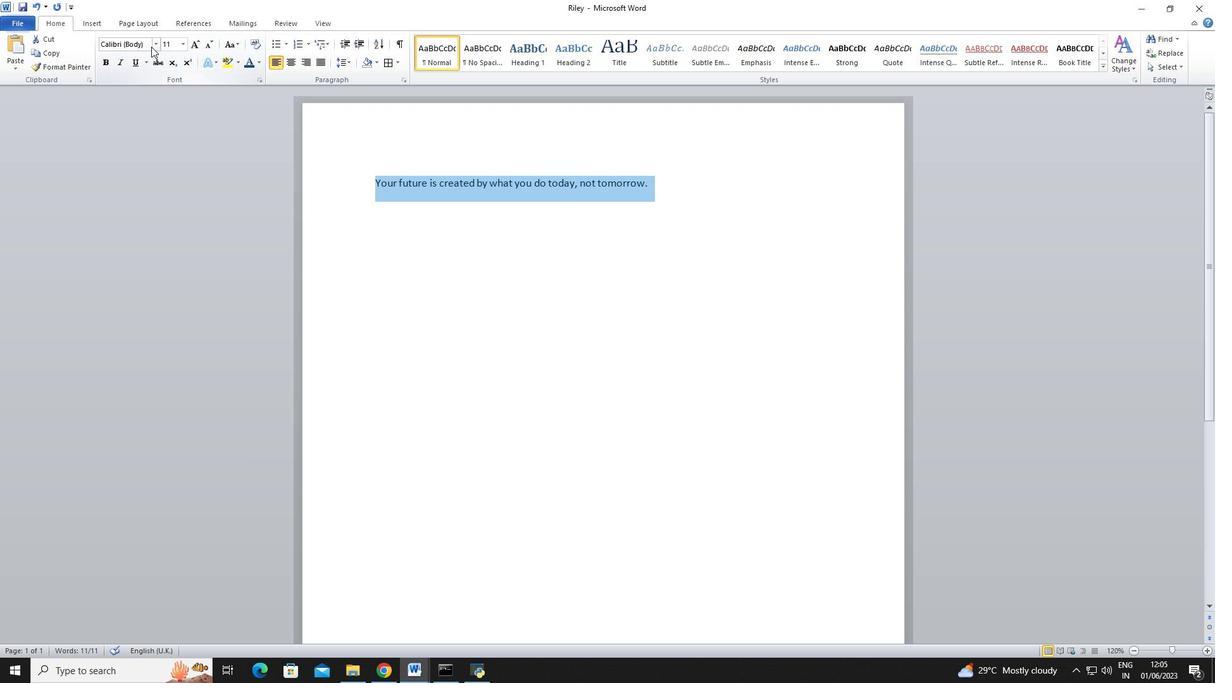 
Action: Mouse pressed left at (153, 44)
Screenshot: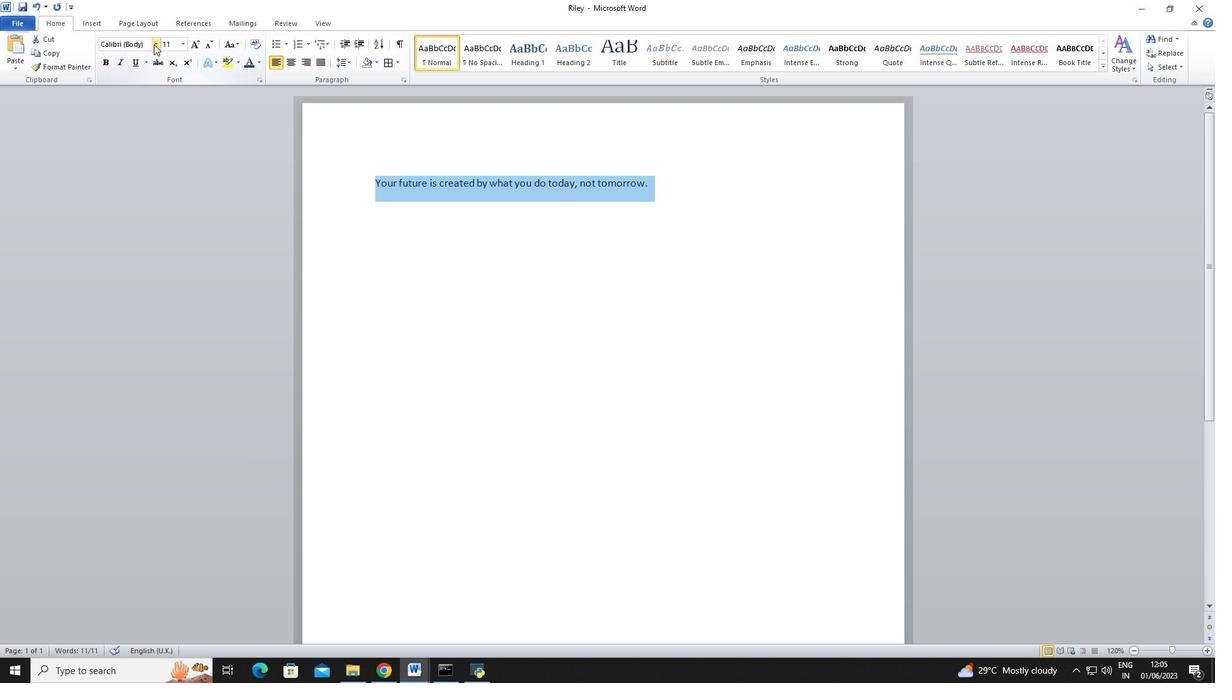 
Action: Mouse moved to (209, 229)
Screenshot: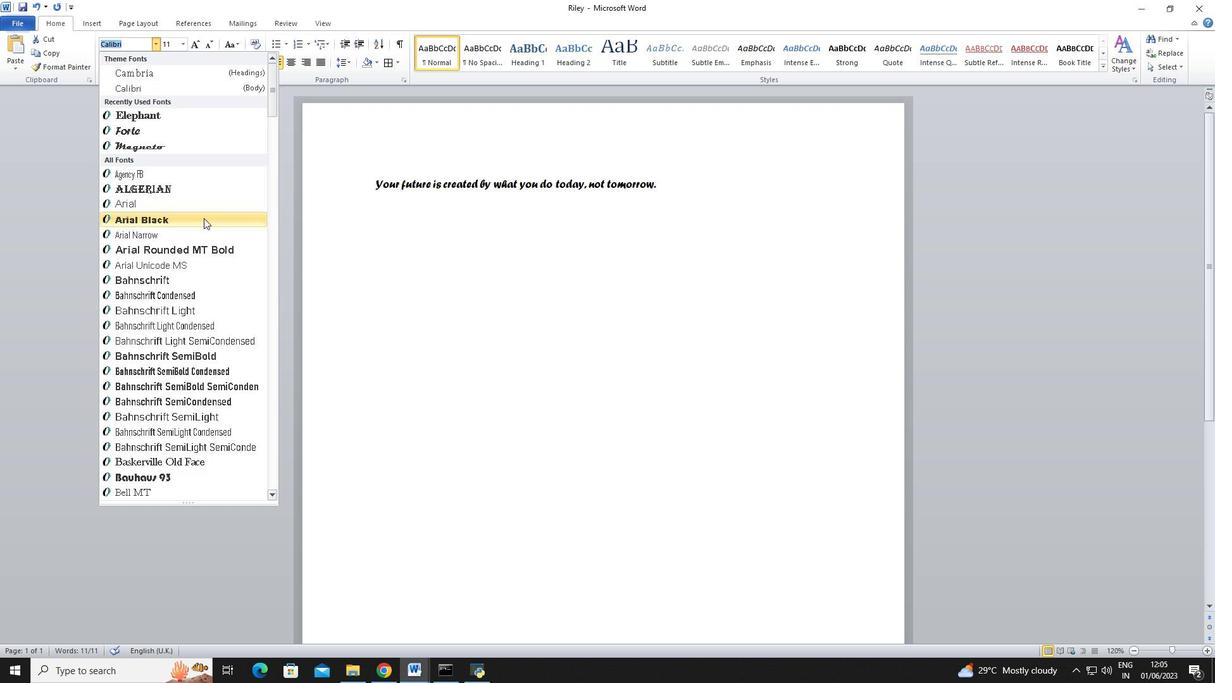 
Action: Mouse scrolled (209, 229) with delta (0, 0)
Screenshot: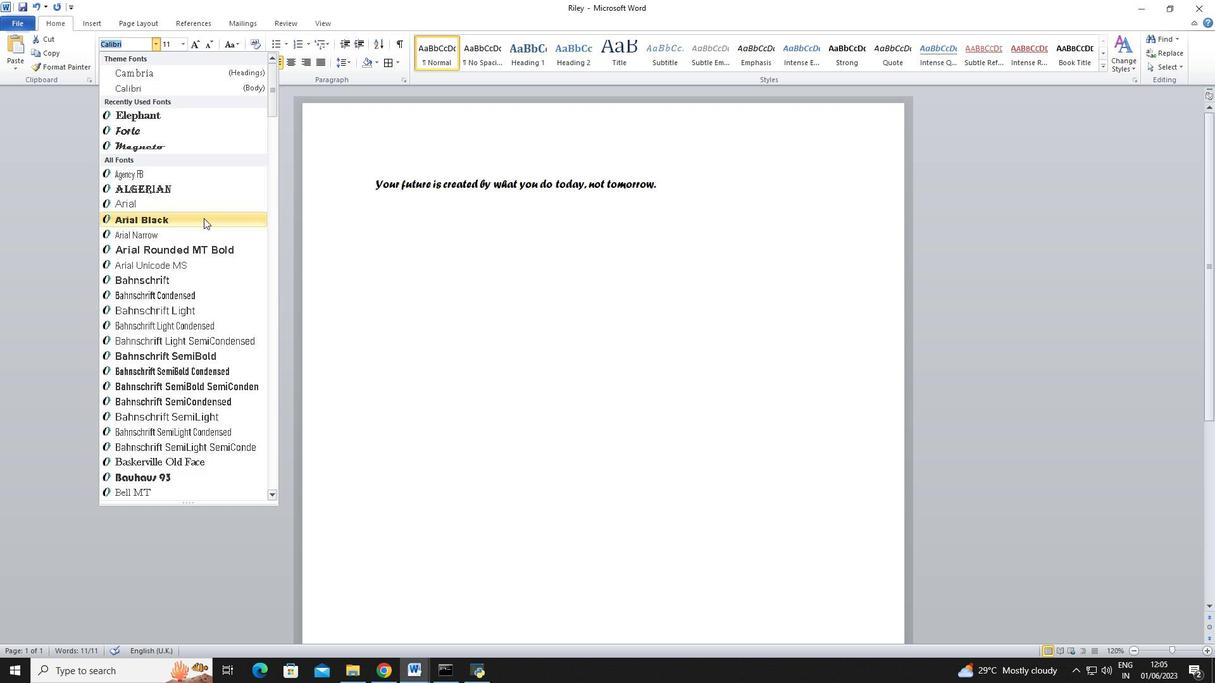 
Action: Mouse moved to (215, 240)
Screenshot: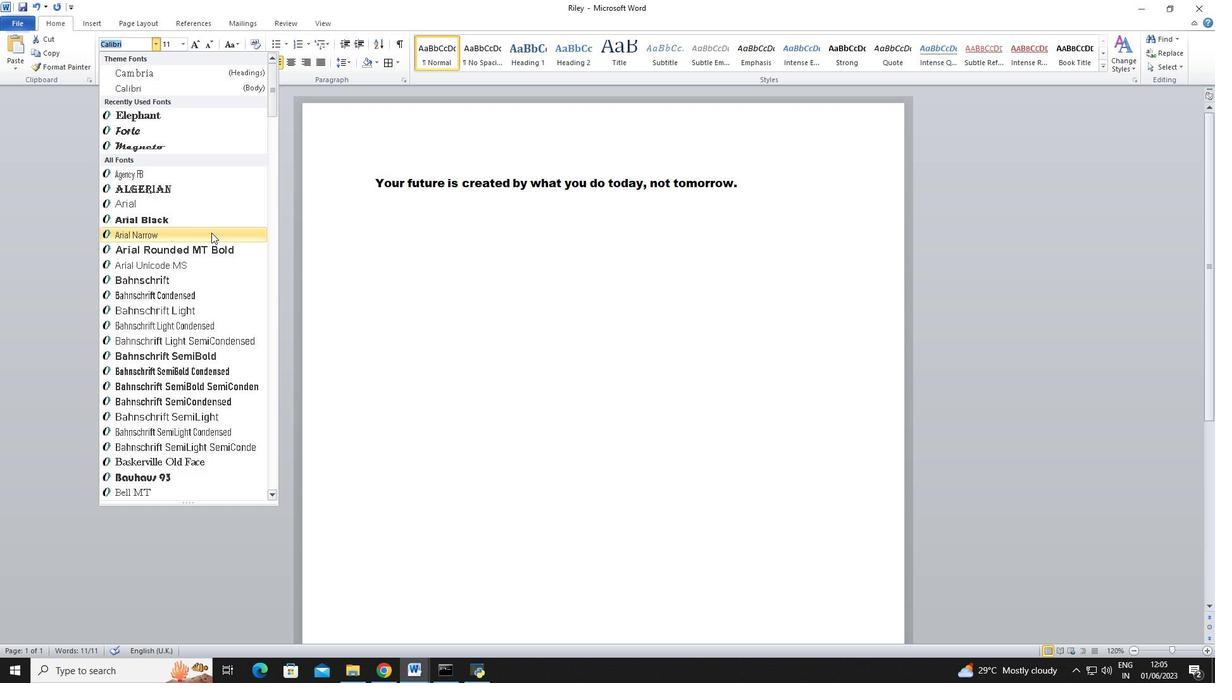 
Action: Mouse scrolled (215, 239) with delta (0, 0)
Screenshot: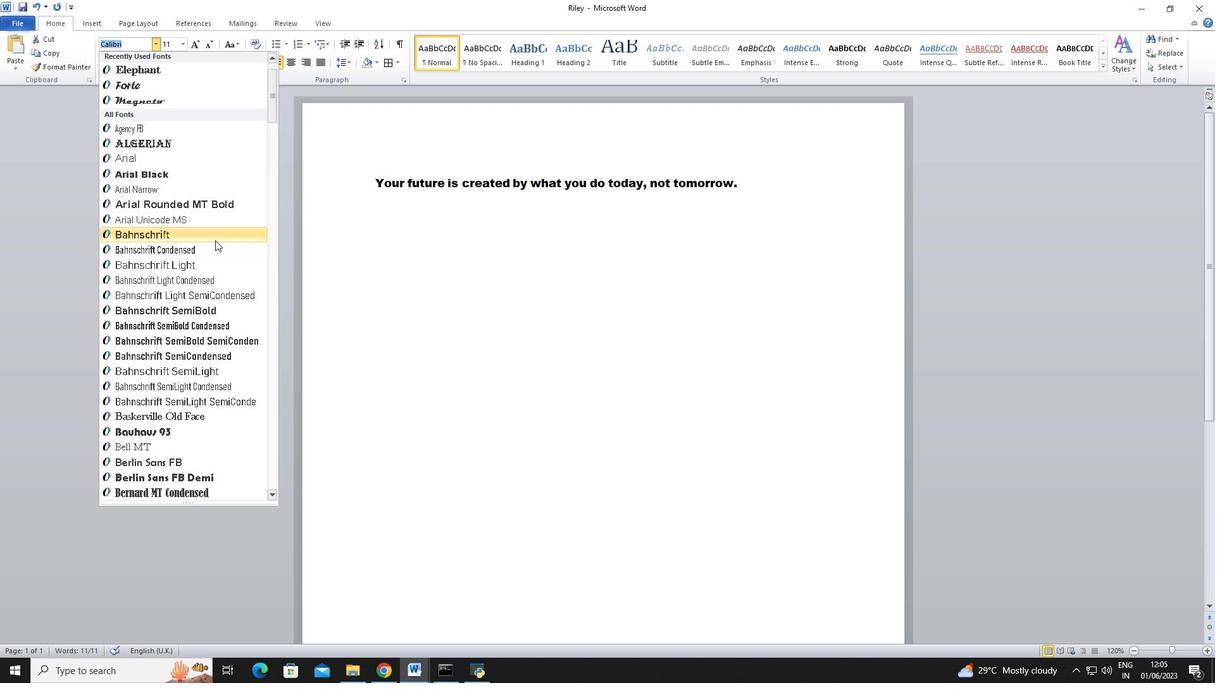 
Action: Mouse scrolled (215, 239) with delta (0, 0)
Screenshot: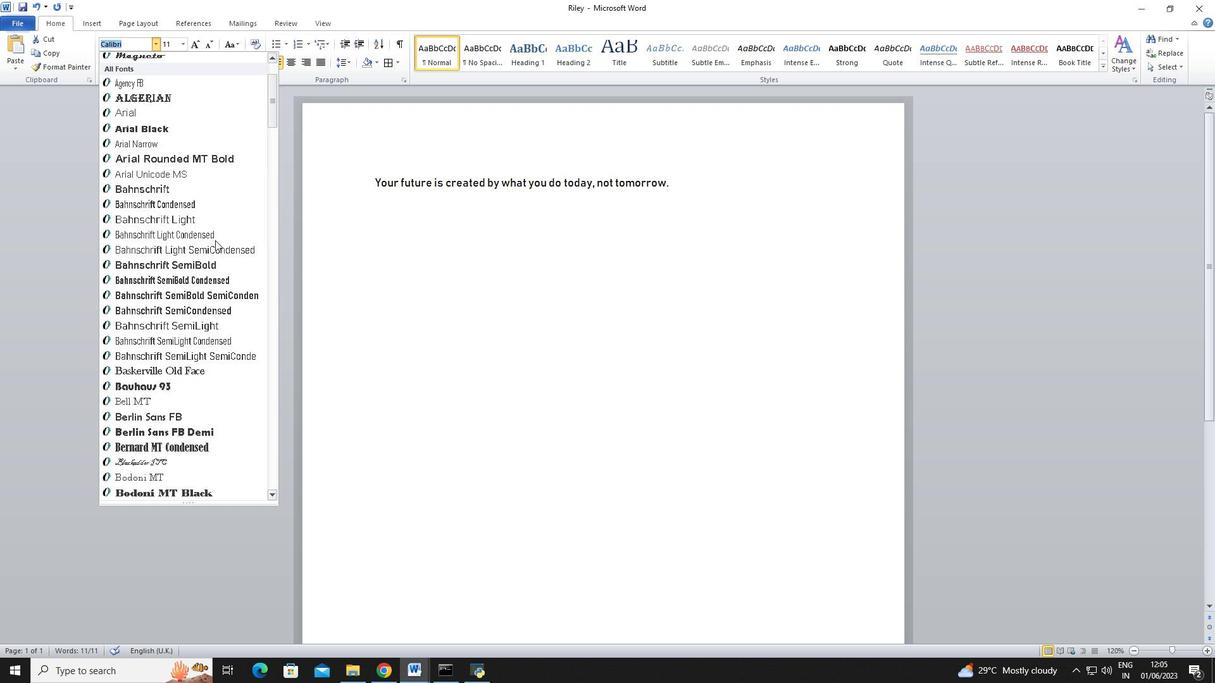 
Action: Mouse moved to (215, 242)
Screenshot: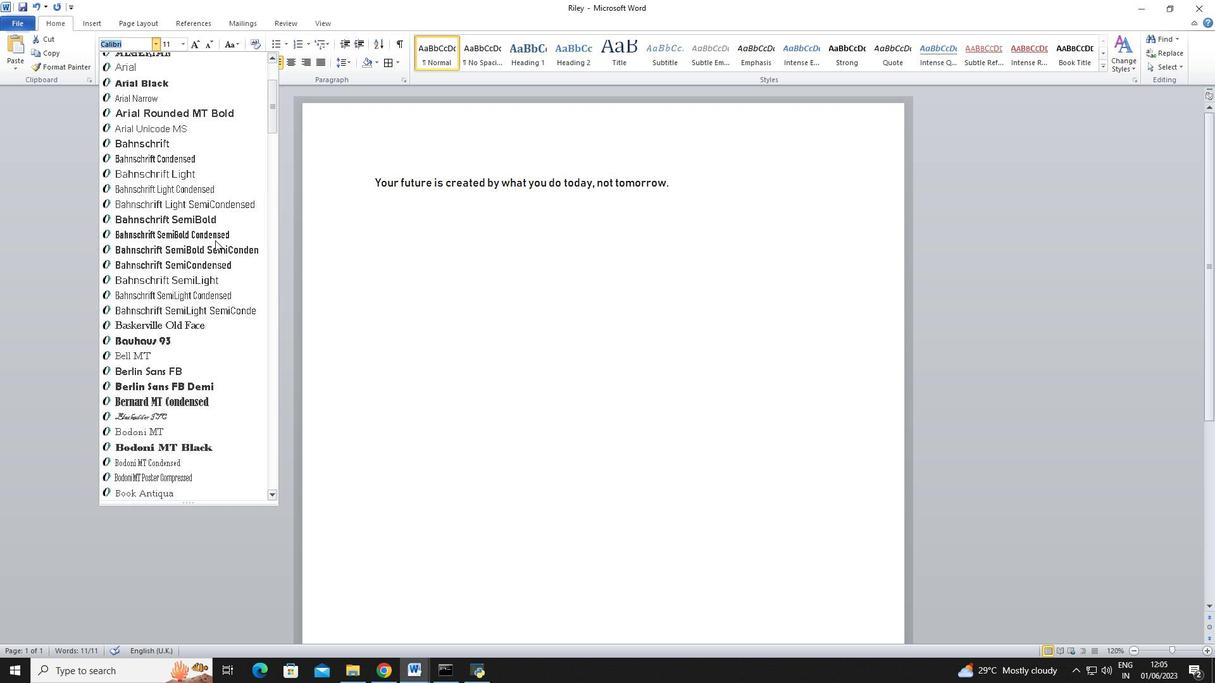
Action: Mouse scrolled (215, 241) with delta (0, 0)
Screenshot: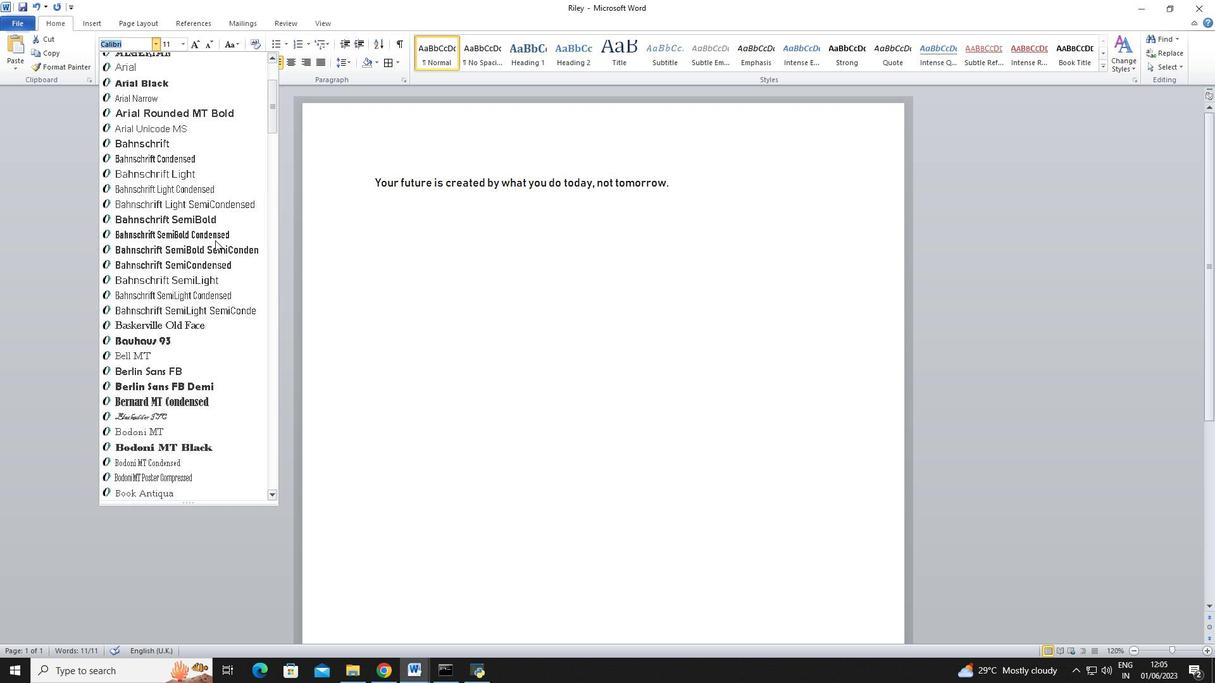 
Action: Mouse scrolled (215, 241) with delta (0, 0)
Screenshot: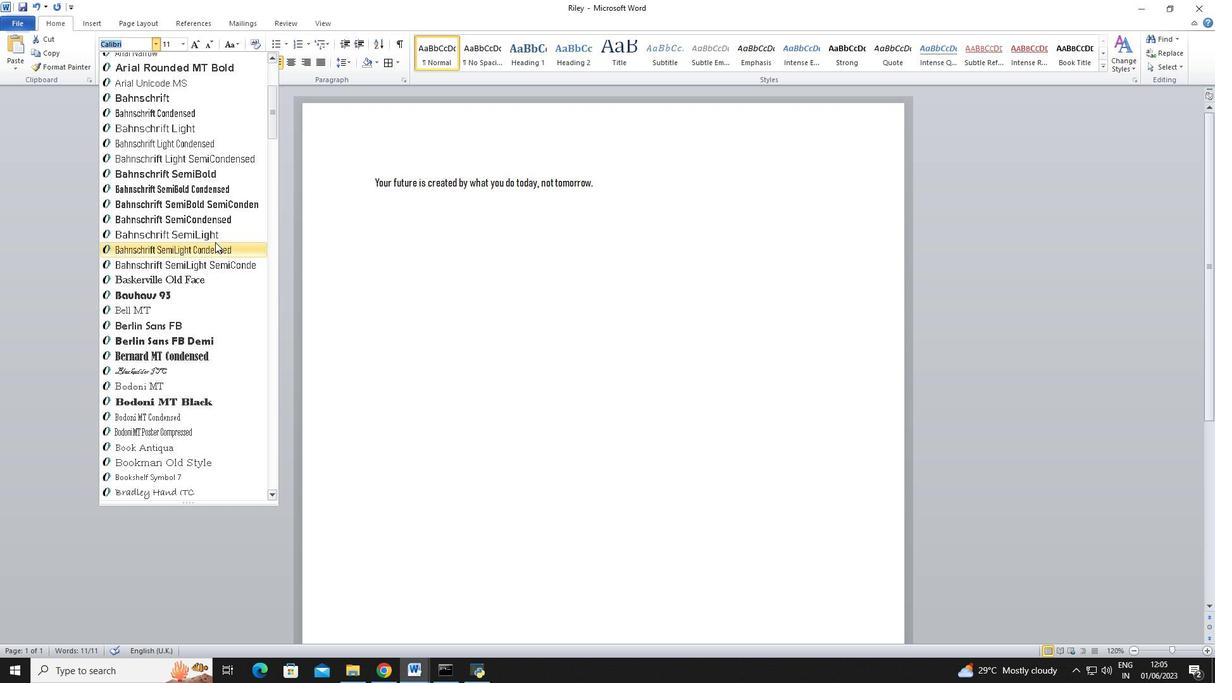 
Action: Mouse scrolled (215, 241) with delta (0, 0)
Screenshot: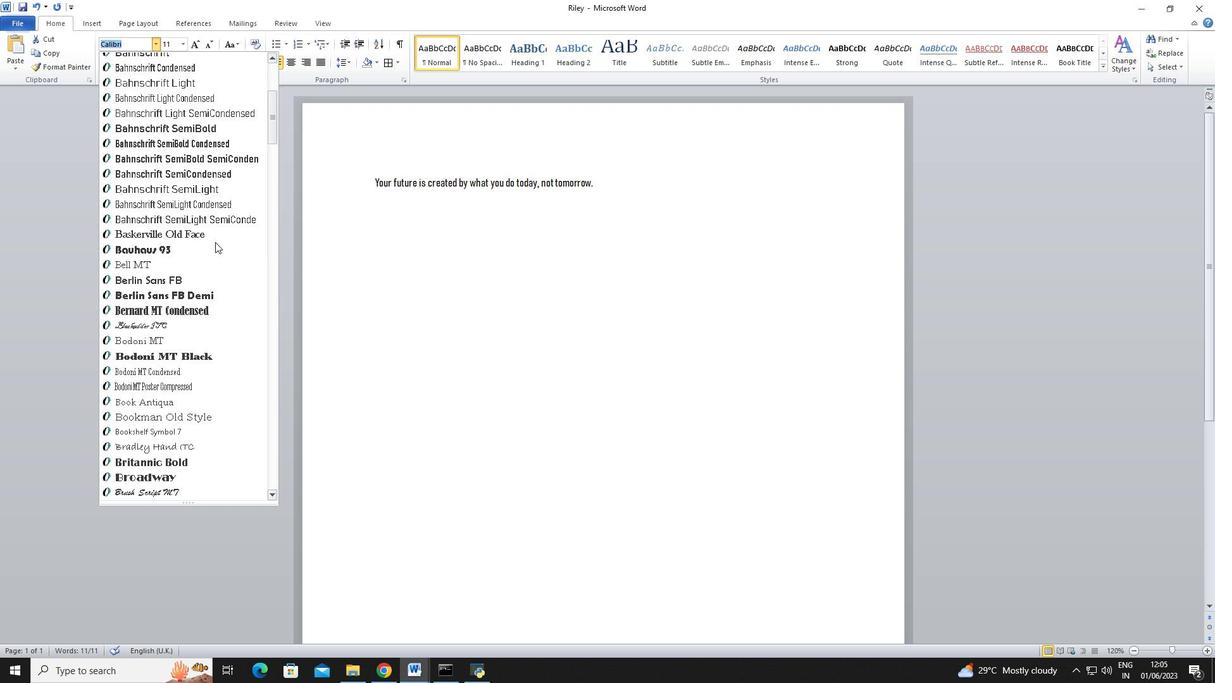 
Action: Mouse scrolled (215, 241) with delta (0, 0)
Screenshot: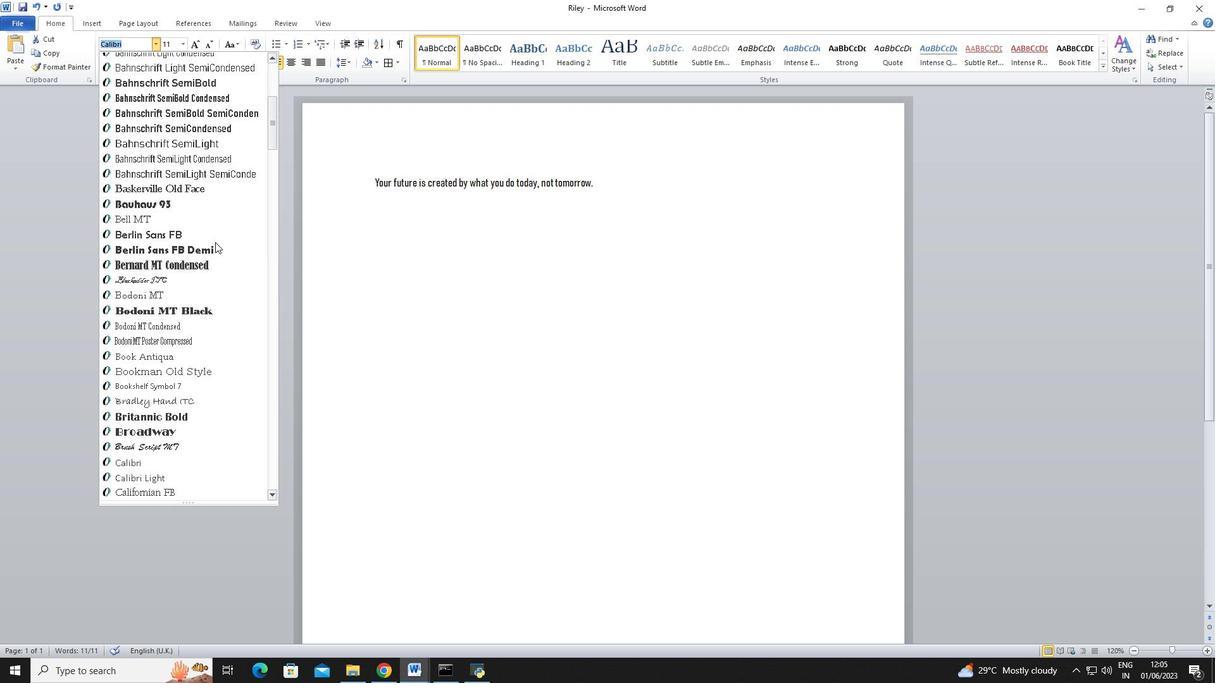 
Action: Mouse moved to (215, 242)
Screenshot: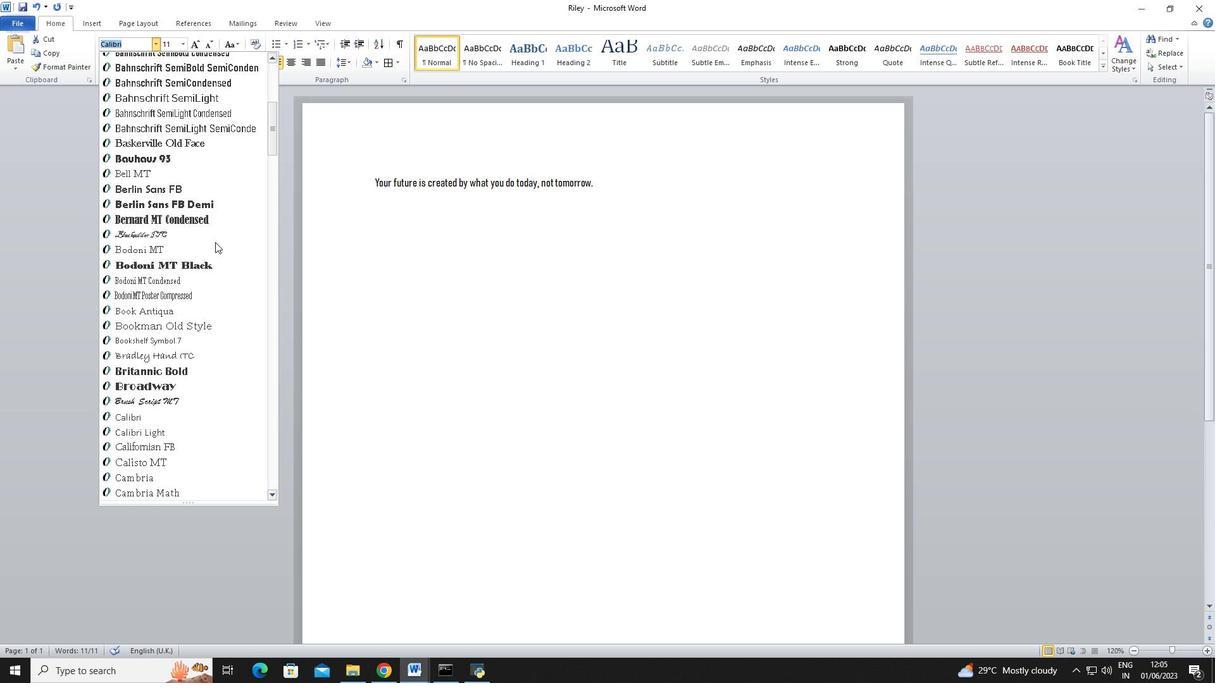 
Action: Mouse scrolled (215, 241) with delta (0, 0)
Screenshot: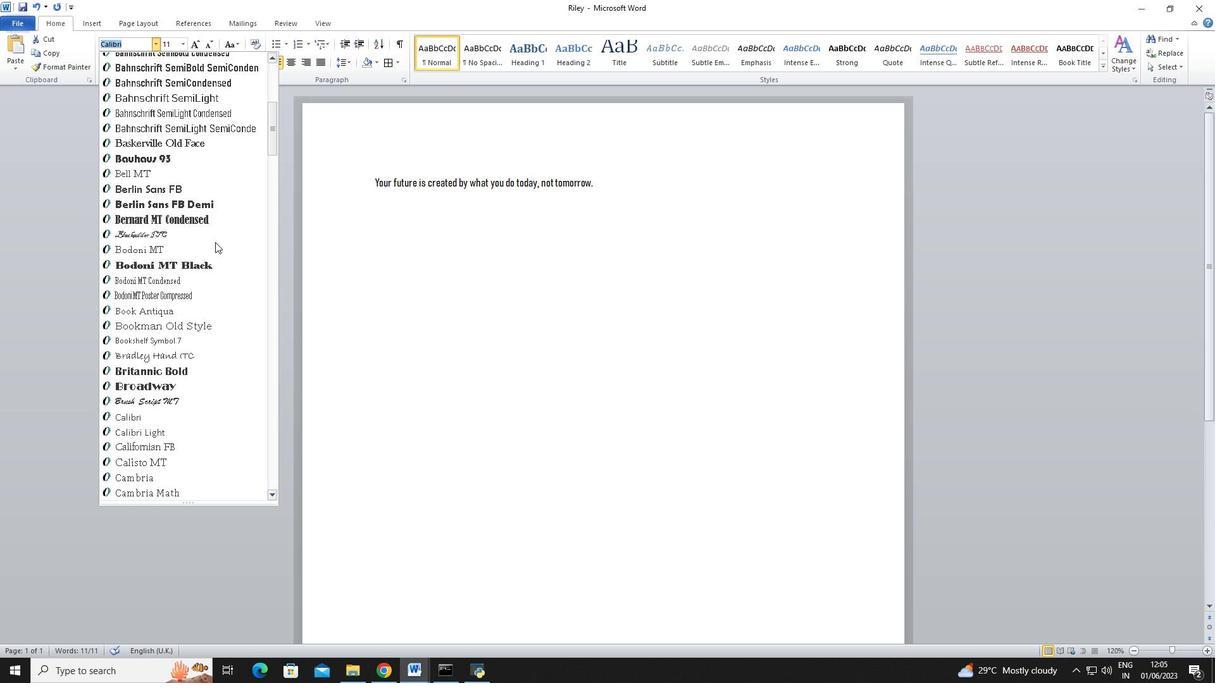 
Action: Mouse scrolled (215, 241) with delta (0, 0)
Screenshot: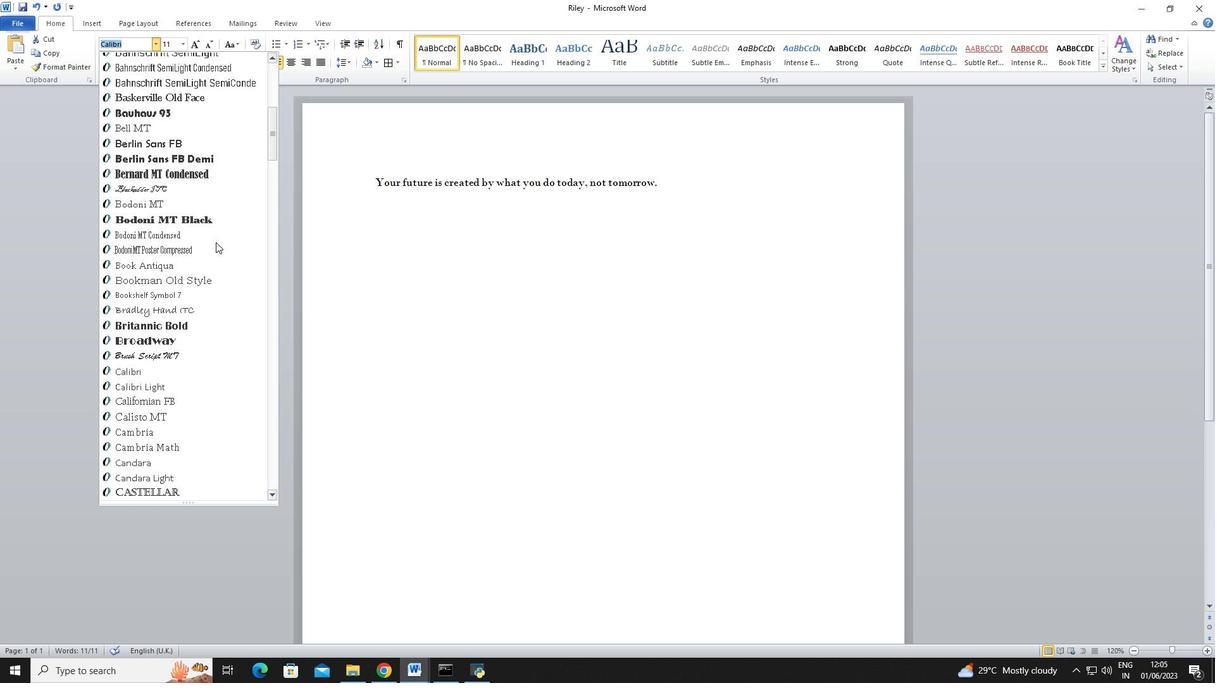 
Action: Mouse scrolled (215, 241) with delta (0, 0)
Screenshot: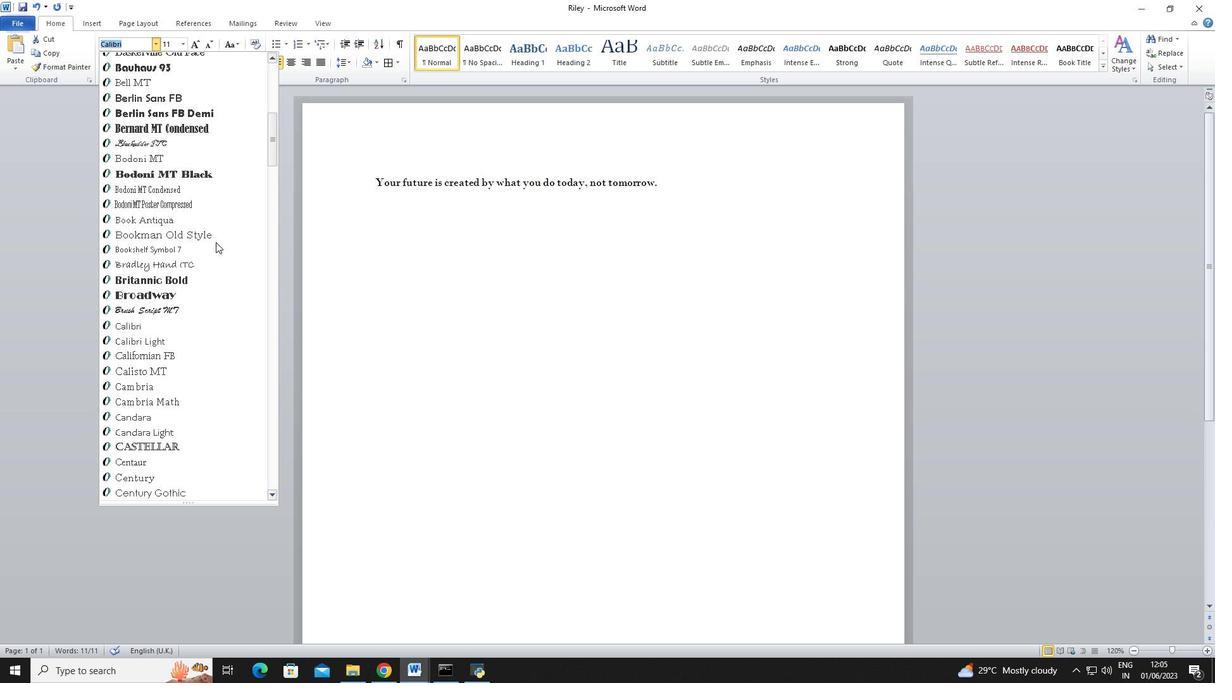 
Action: Mouse scrolled (215, 241) with delta (0, 0)
Screenshot: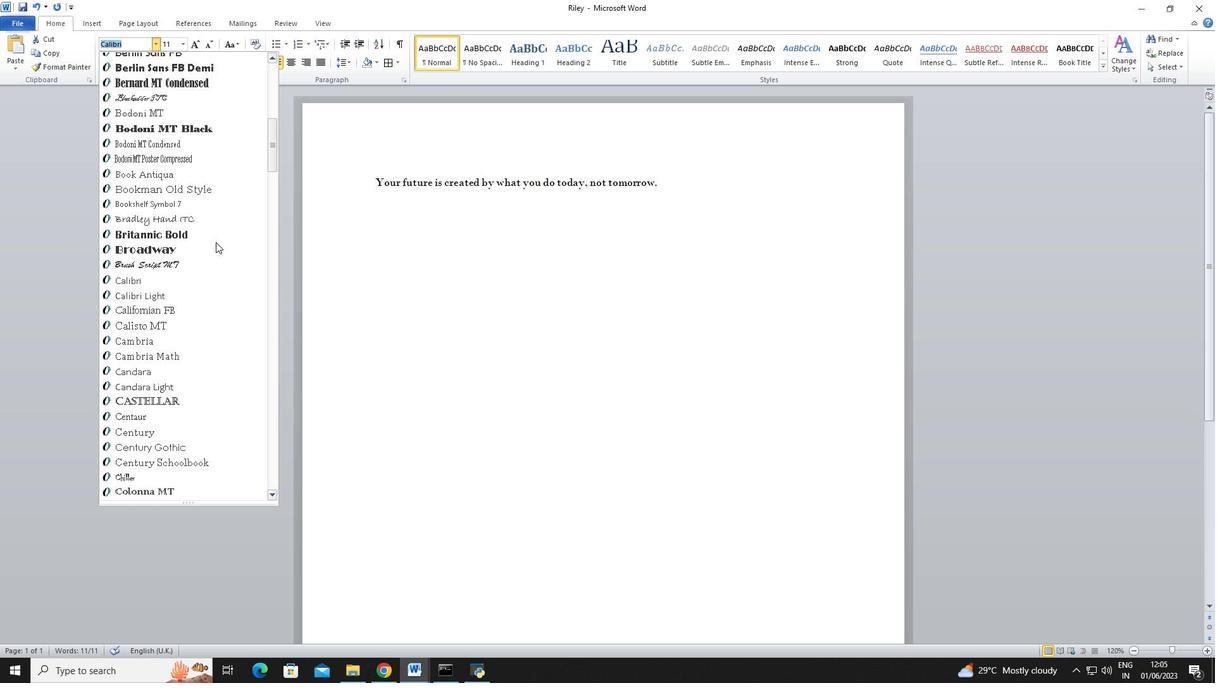 
Action: Mouse scrolled (215, 241) with delta (0, 0)
Screenshot: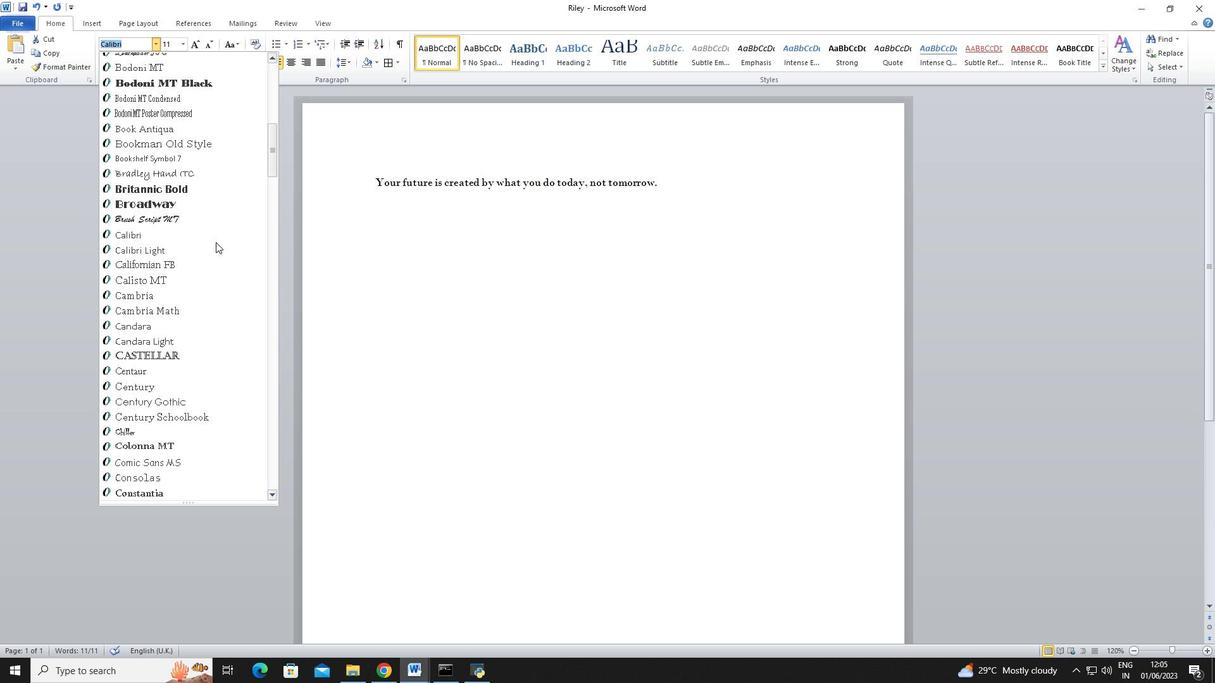 
Action: Mouse scrolled (215, 241) with delta (0, 0)
Screenshot: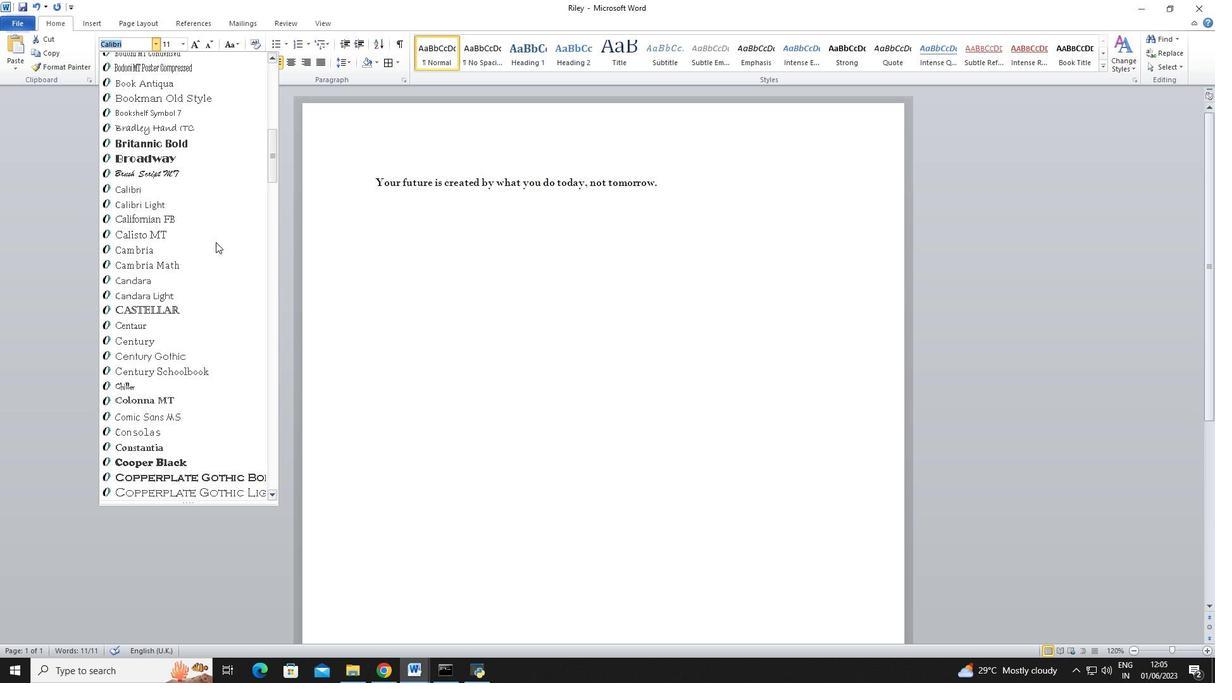 
Action: Mouse scrolled (215, 241) with delta (0, 0)
Screenshot: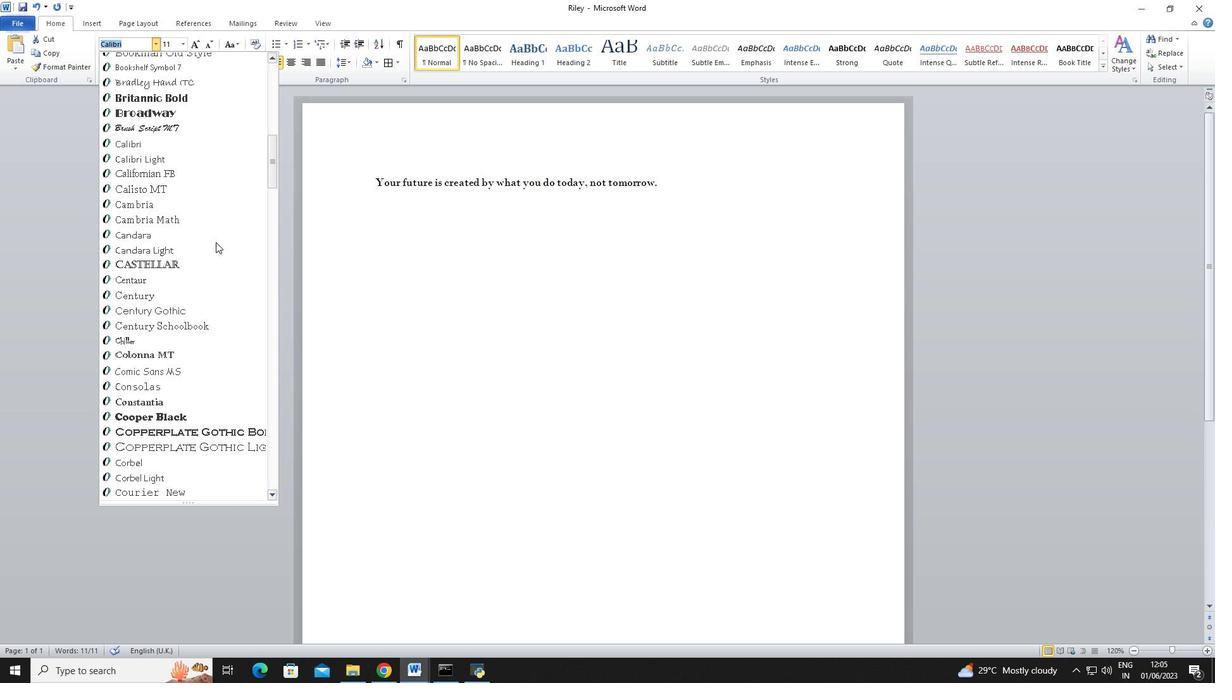 
Action: Mouse scrolled (215, 241) with delta (0, 0)
Screenshot: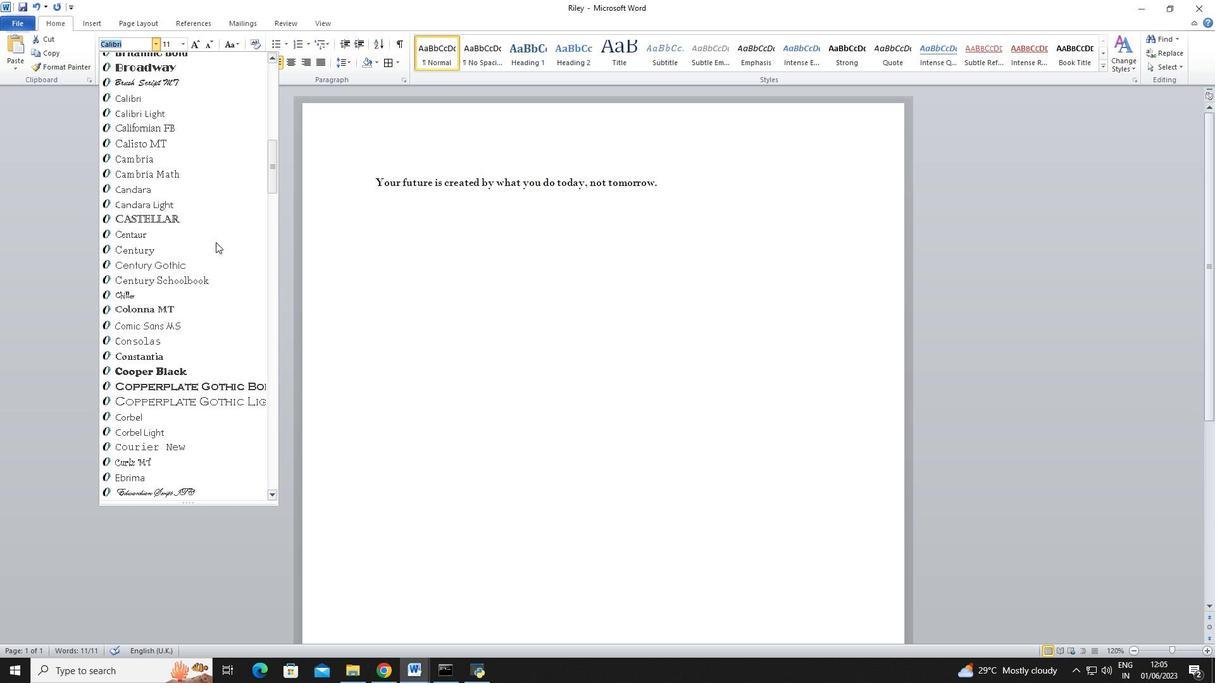 
Action: Mouse scrolled (215, 241) with delta (0, 0)
Screenshot: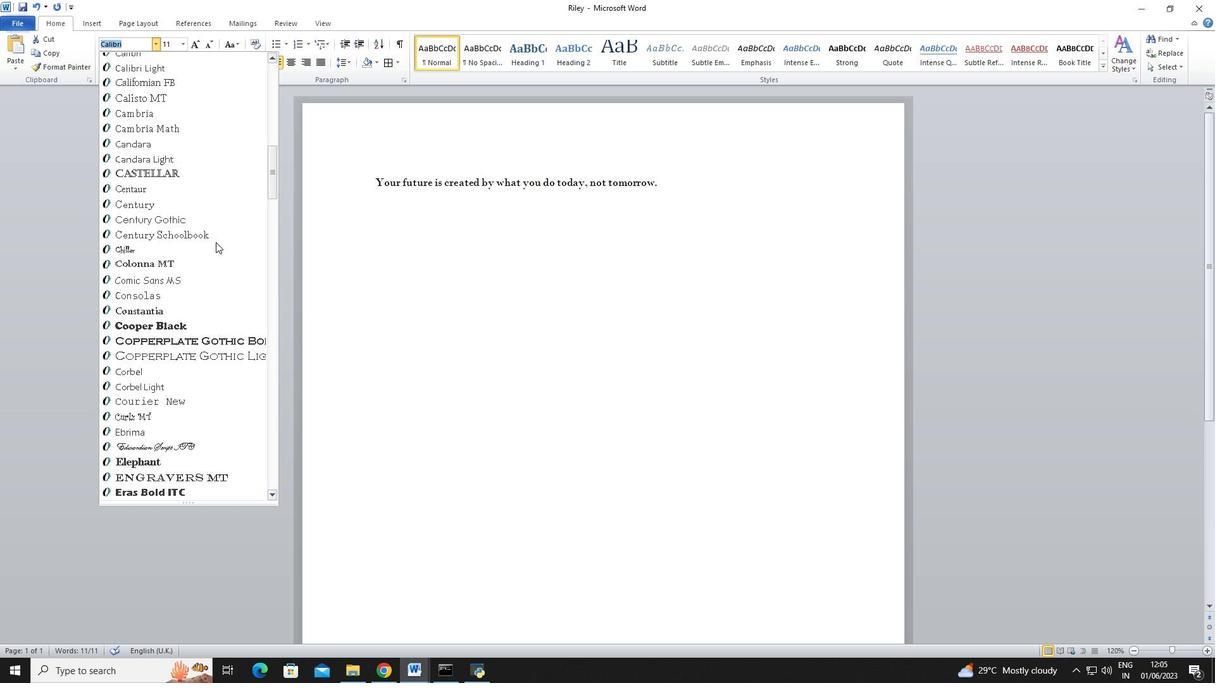 
Action: Mouse scrolled (215, 241) with delta (0, 0)
Screenshot: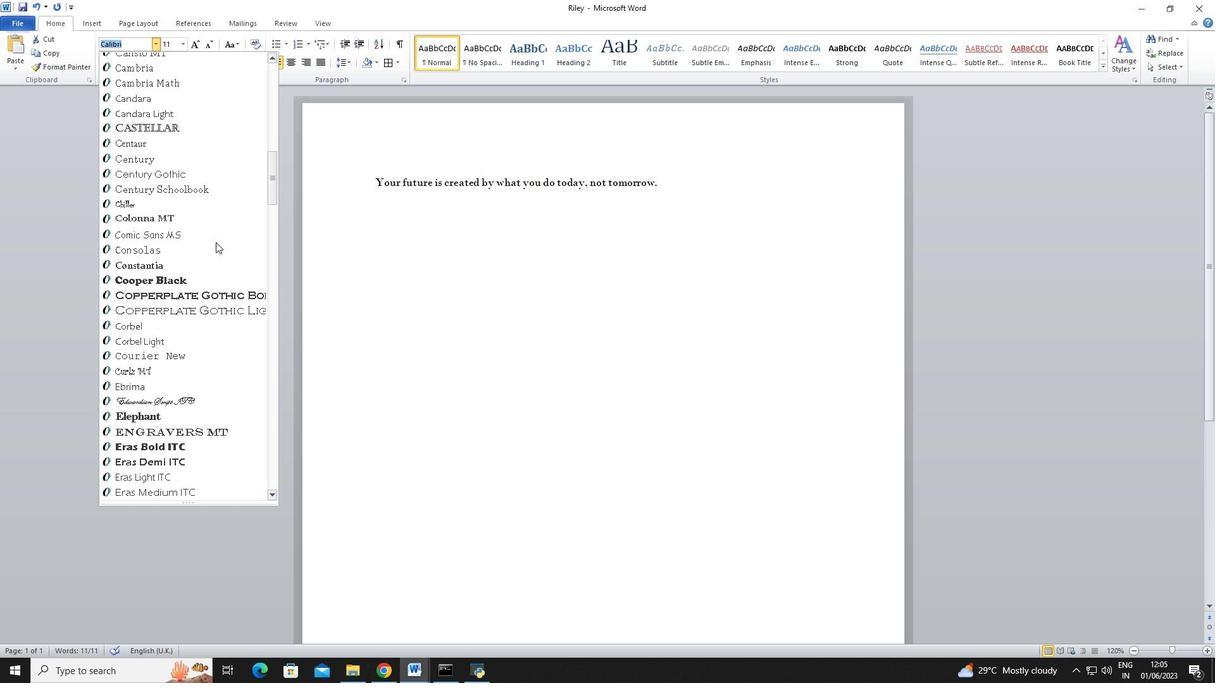 
Action: Mouse scrolled (215, 241) with delta (0, 0)
Screenshot: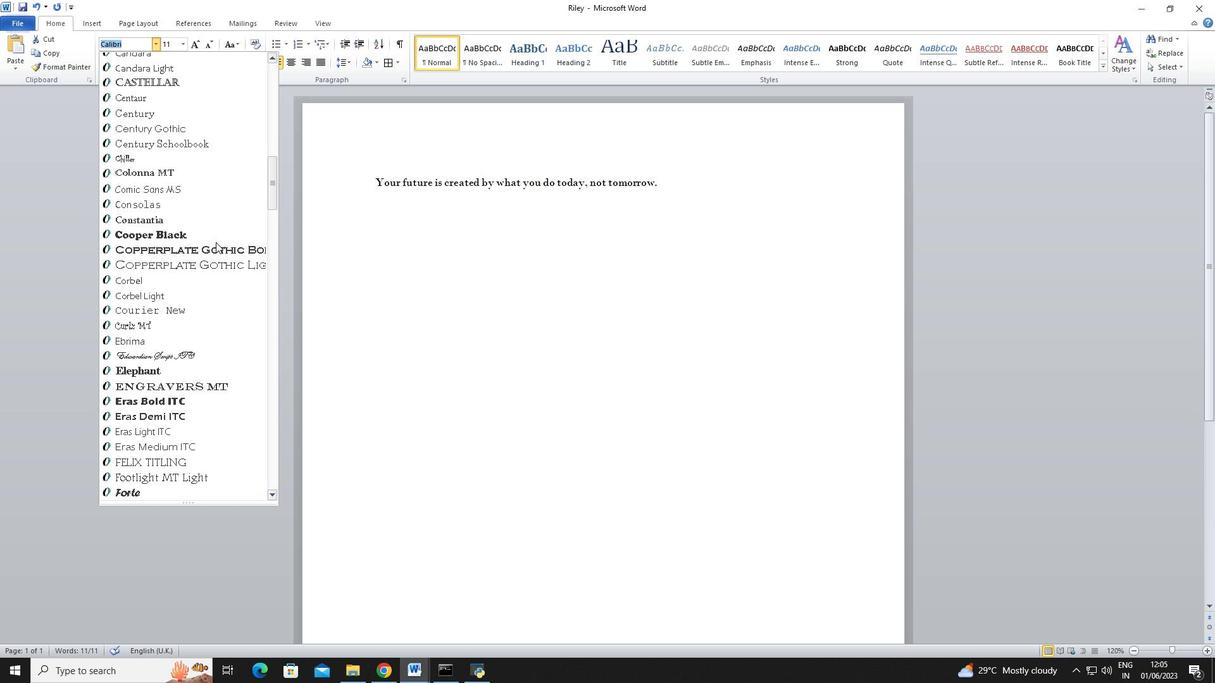 
Action: Mouse scrolled (215, 241) with delta (0, 0)
Screenshot: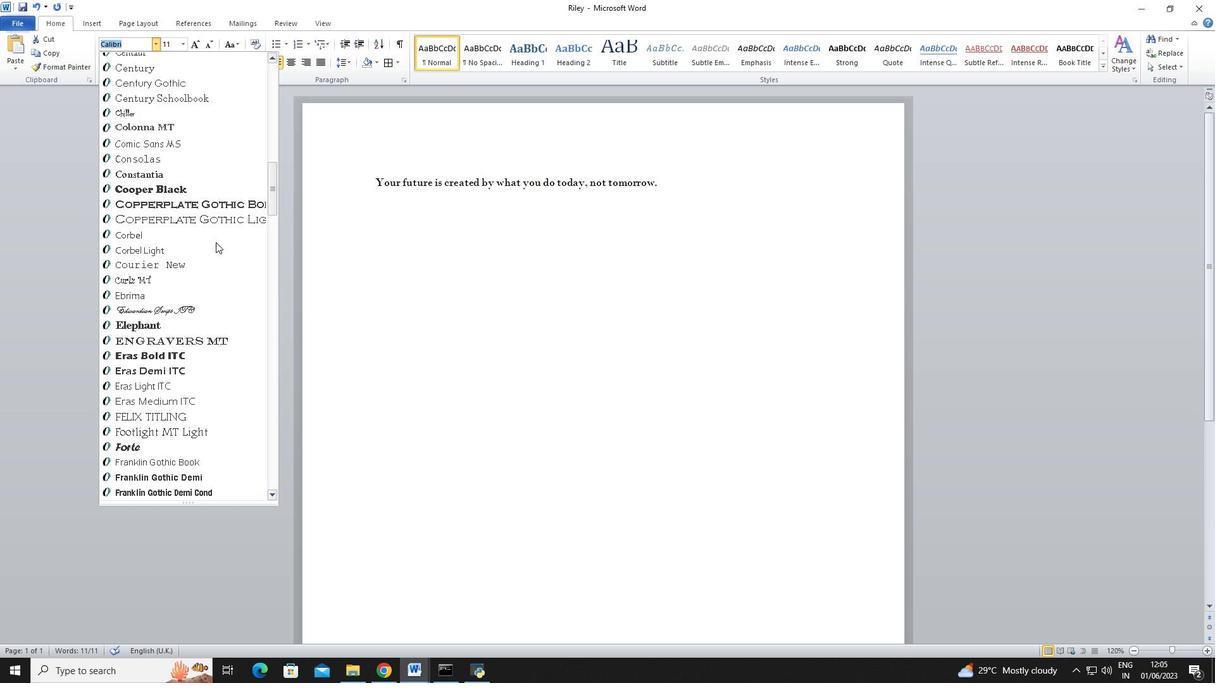 
Action: Mouse scrolled (215, 241) with delta (0, 0)
Screenshot: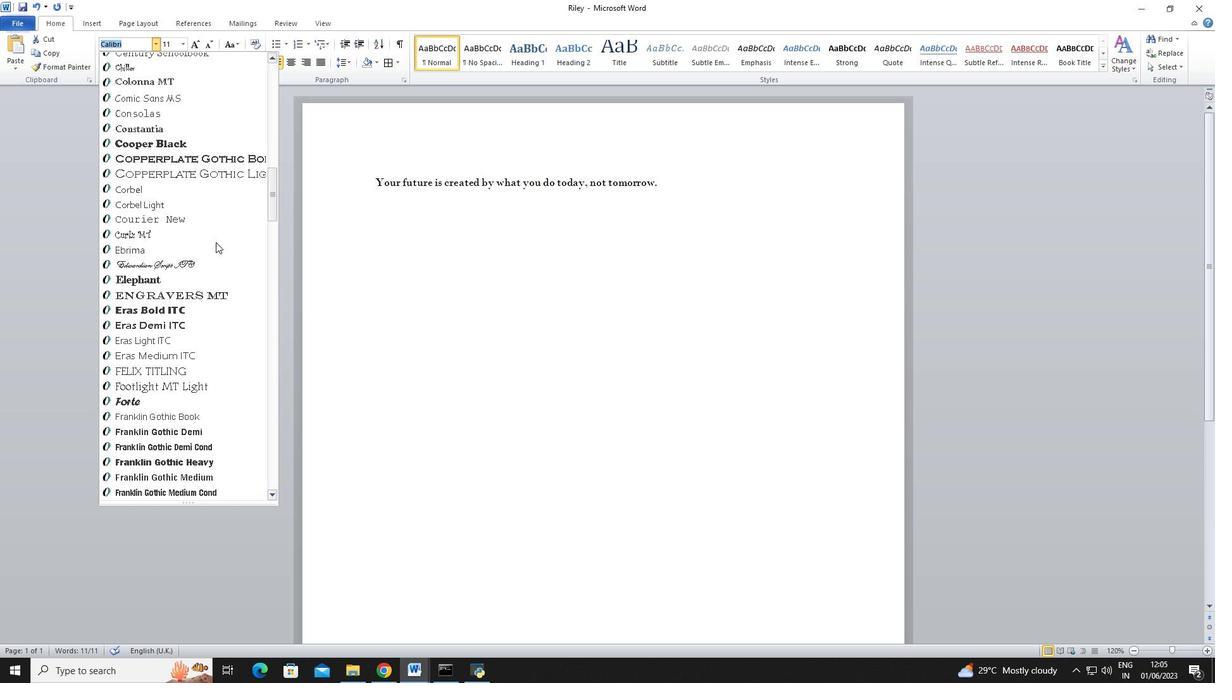 
Action: Mouse scrolled (215, 241) with delta (0, 0)
Screenshot: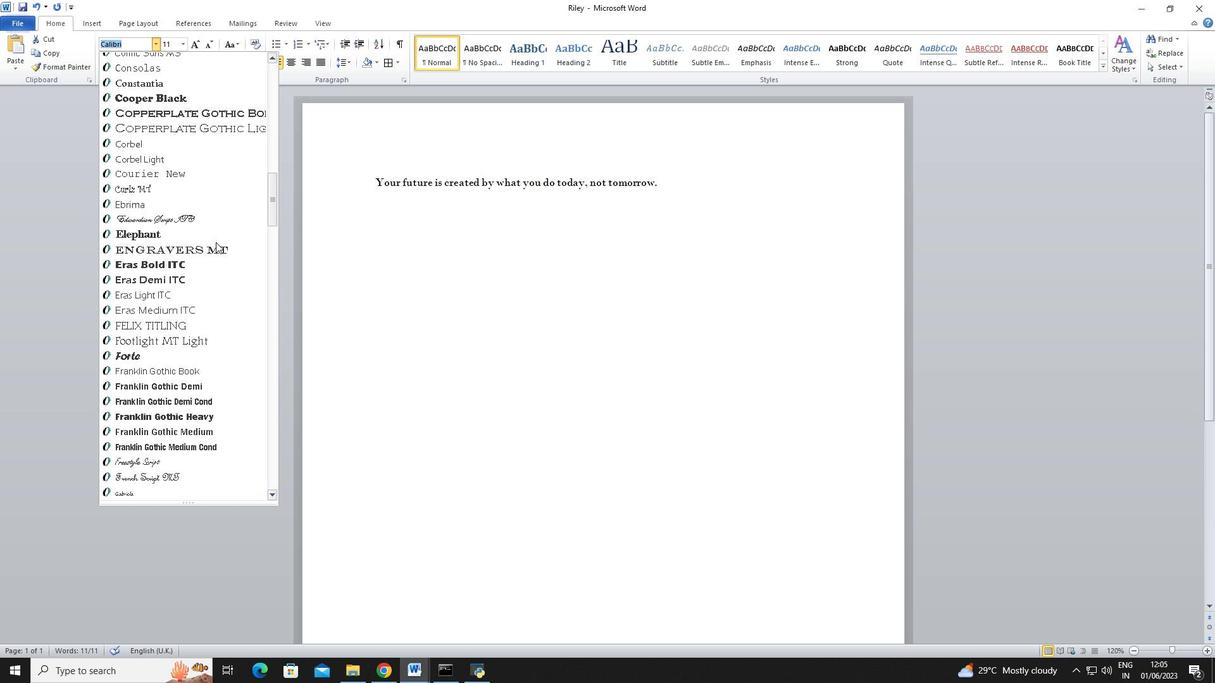 
Action: Mouse scrolled (215, 241) with delta (0, 0)
Screenshot: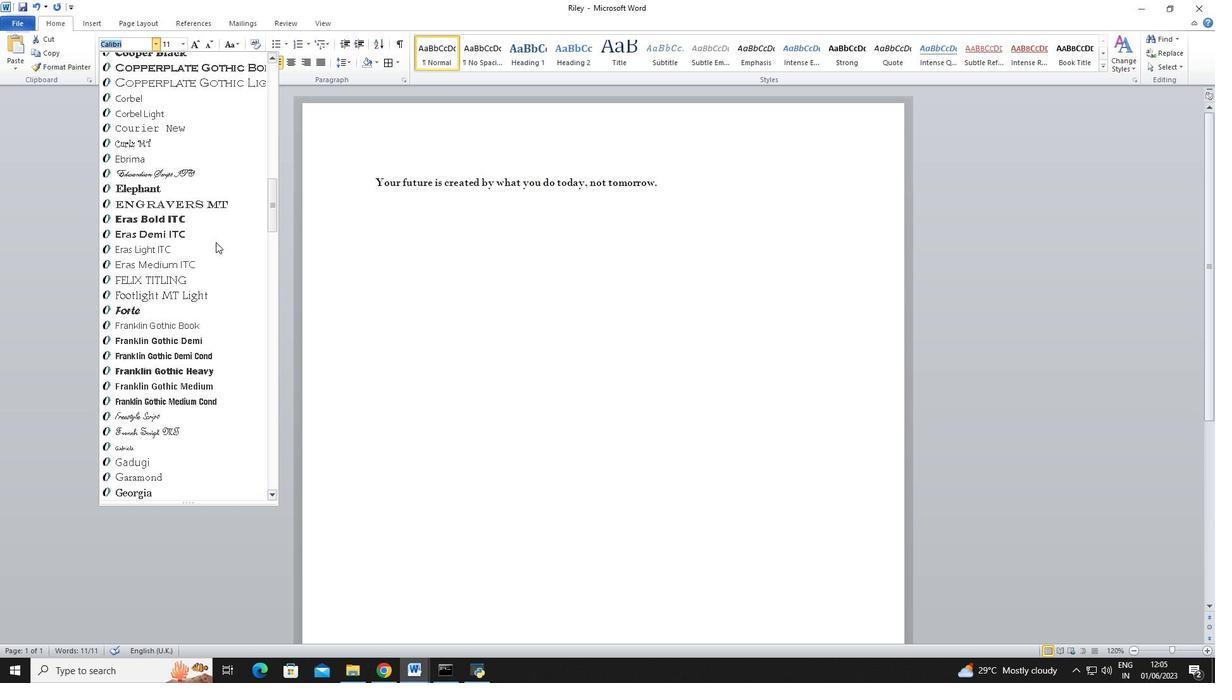 
Action: Mouse scrolled (215, 241) with delta (0, 0)
Screenshot: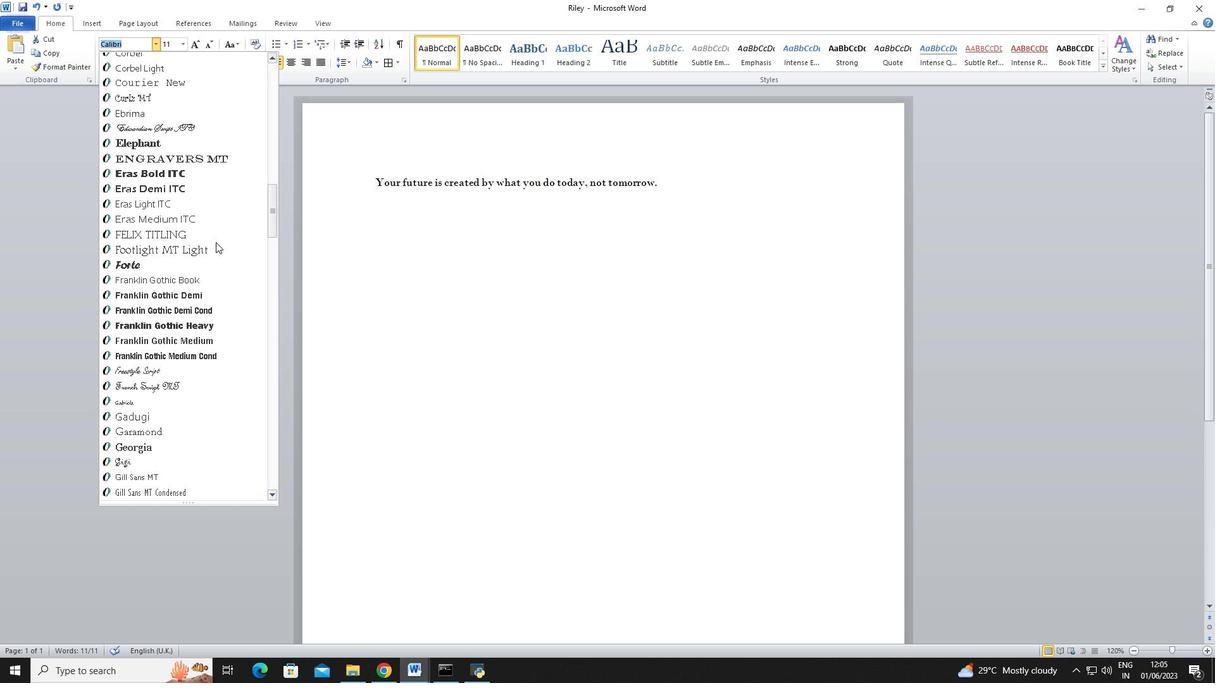 
Action: Mouse scrolled (215, 241) with delta (0, 0)
Screenshot: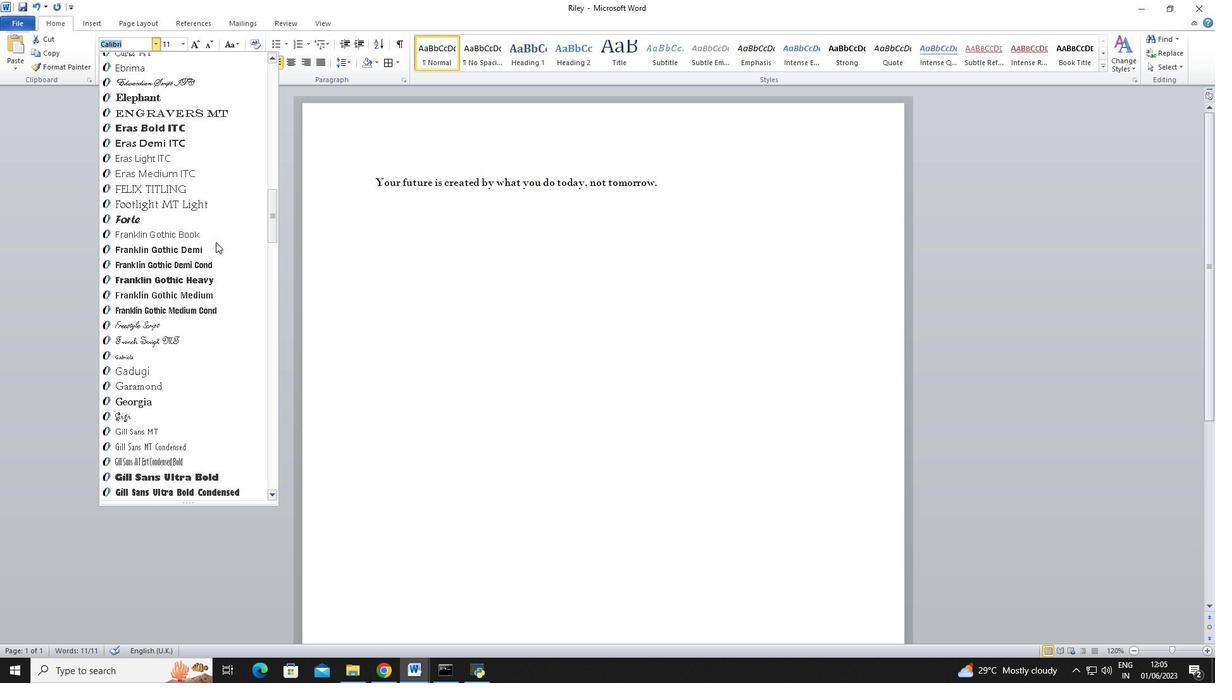 
Action: Mouse scrolled (215, 241) with delta (0, 0)
Screenshot: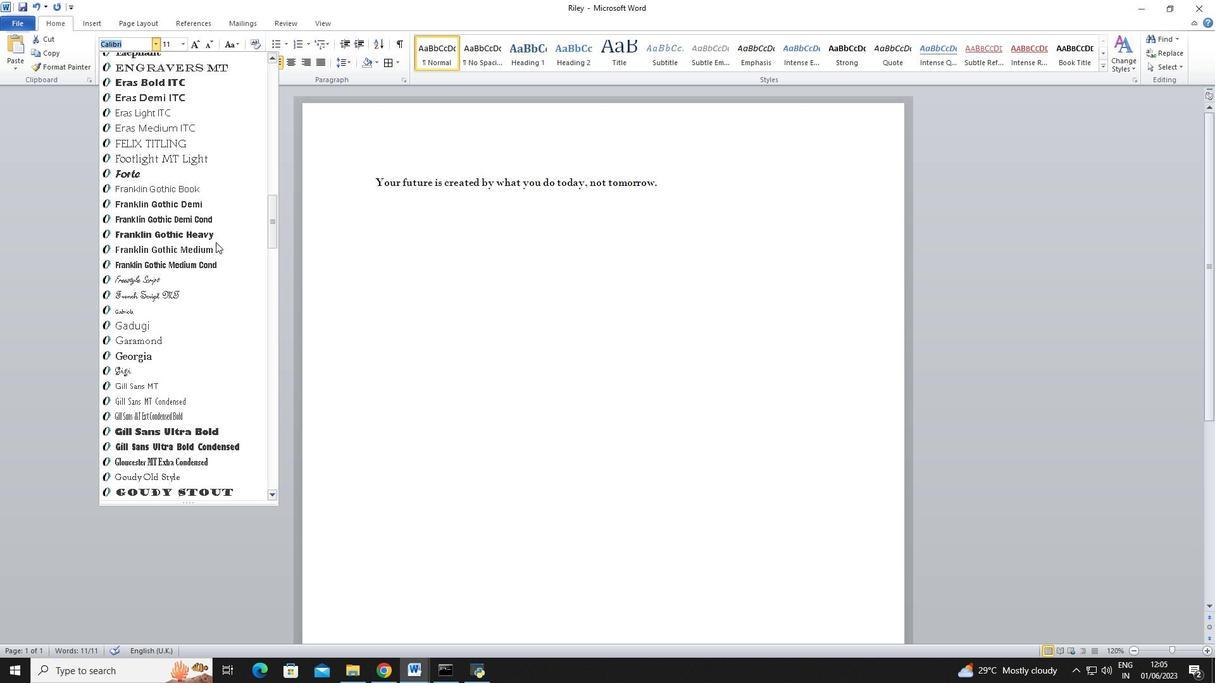 
Action: Mouse scrolled (215, 241) with delta (0, 0)
Screenshot: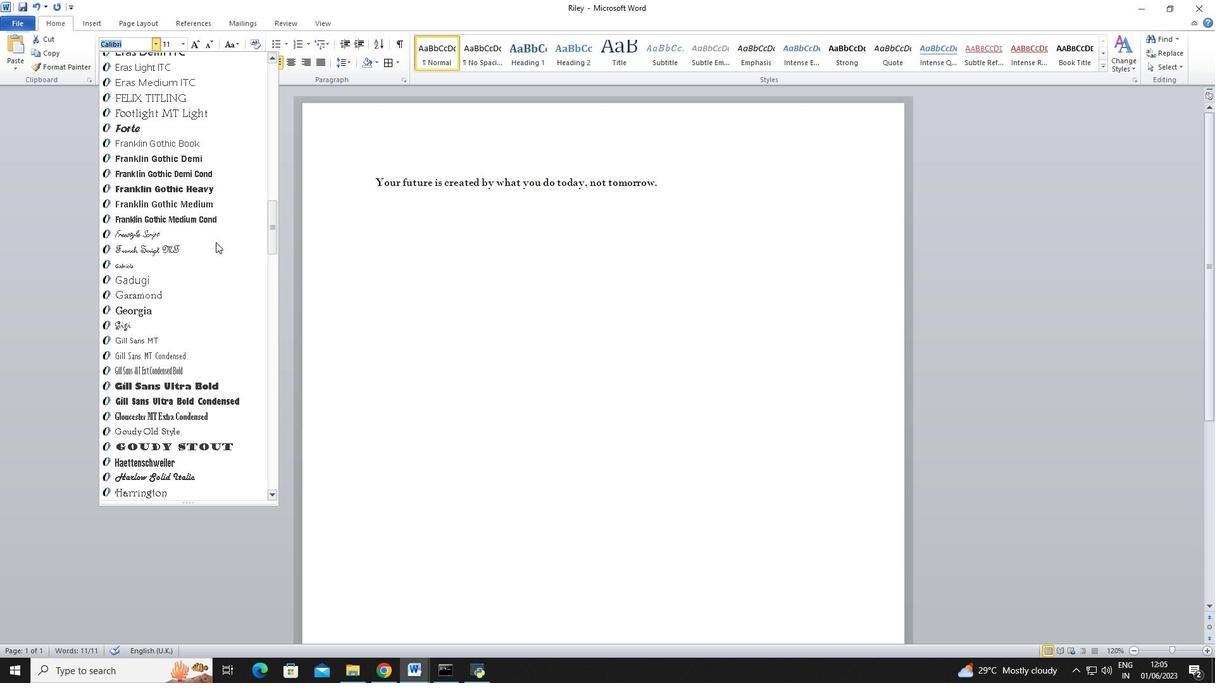 
Action: Mouse moved to (130, 220)
Screenshot: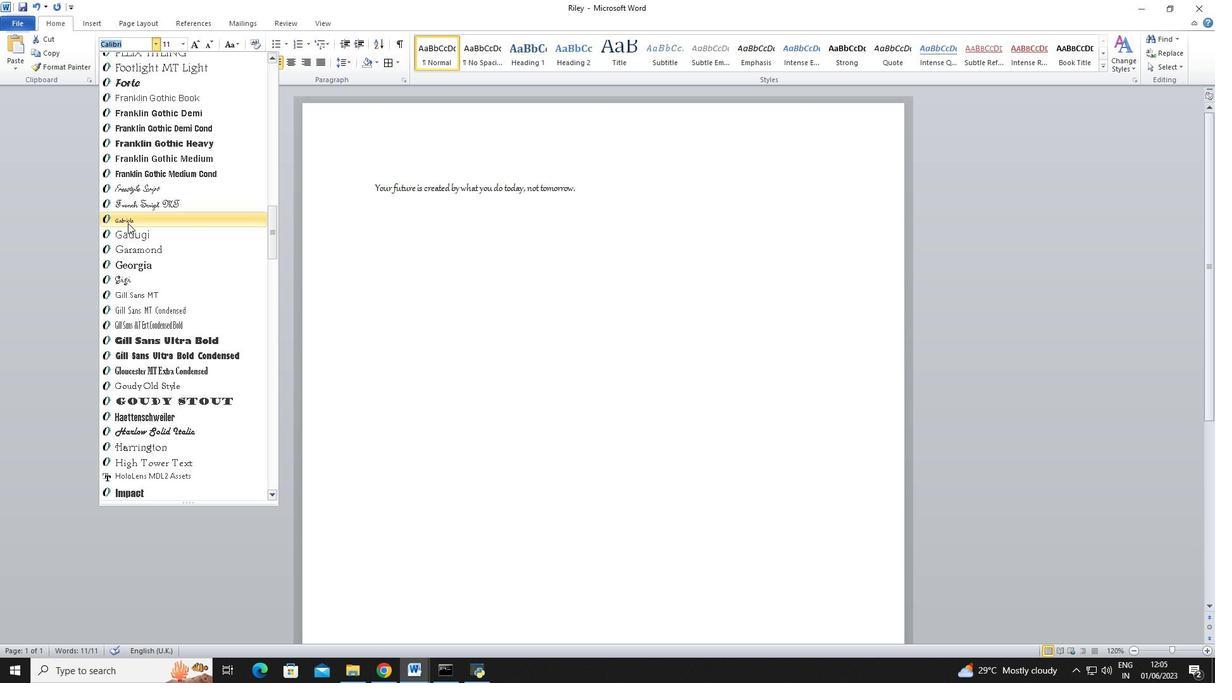 
Action: Mouse pressed left at (130, 220)
Screenshot: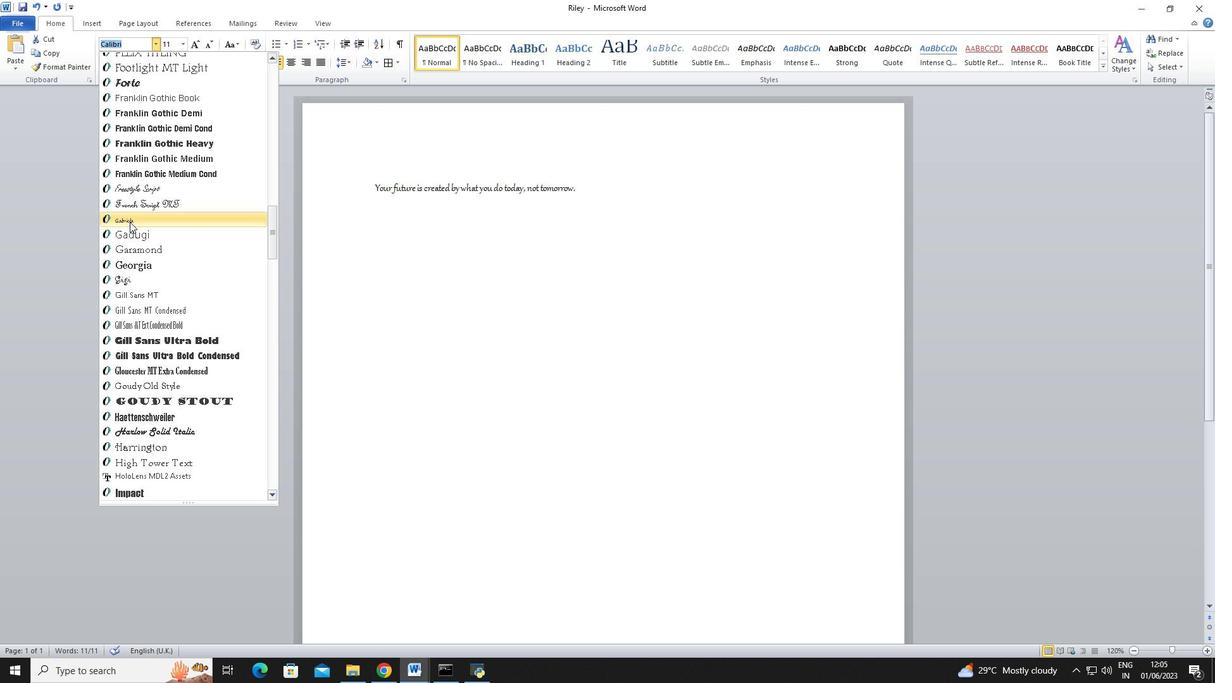 
Action: Mouse moved to (181, 45)
Screenshot: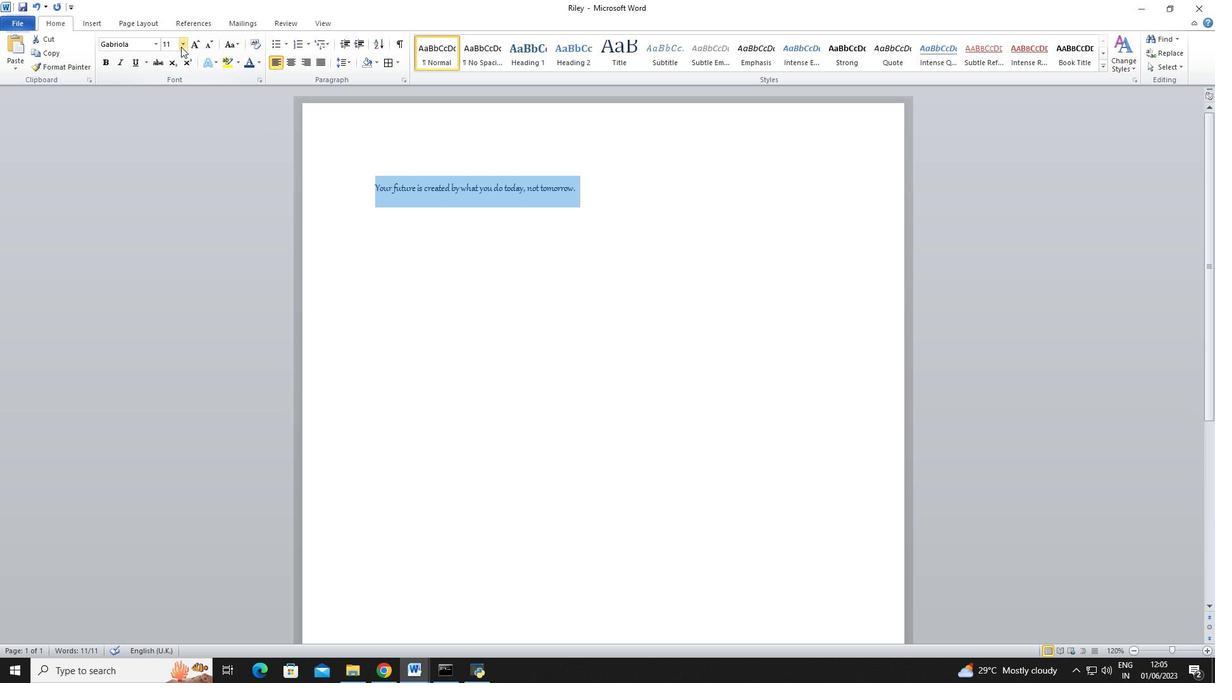 
Action: Mouse pressed left at (181, 45)
Screenshot: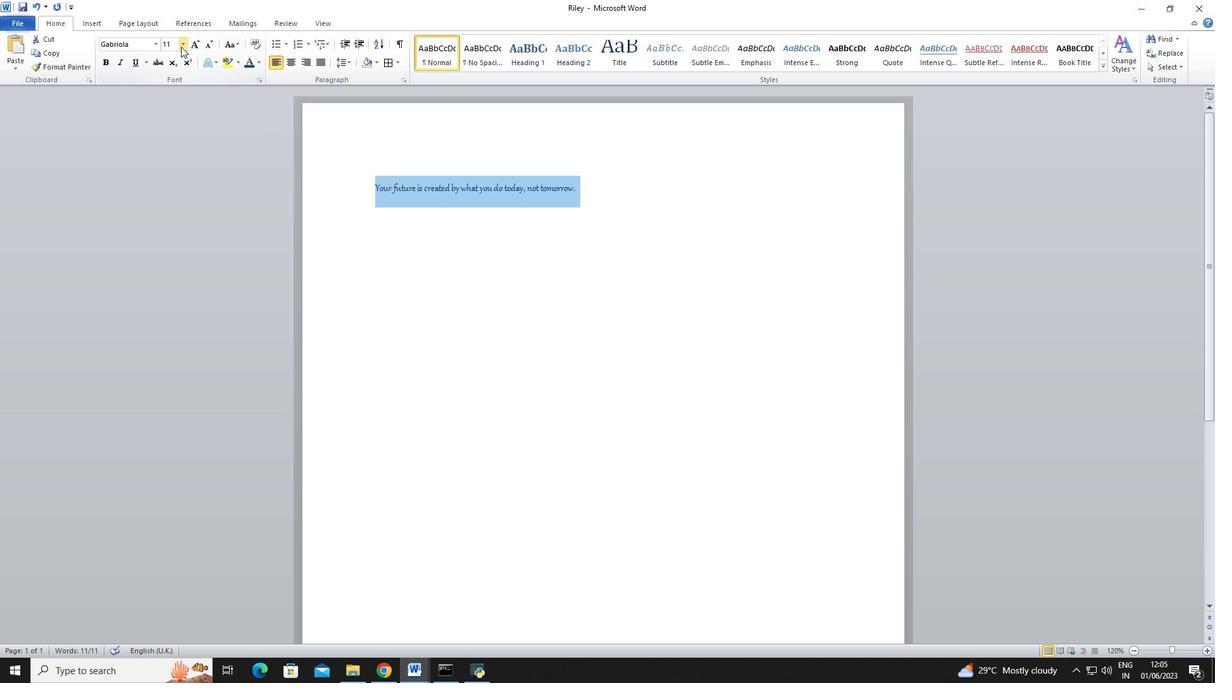 
Action: Mouse moved to (172, 139)
Screenshot: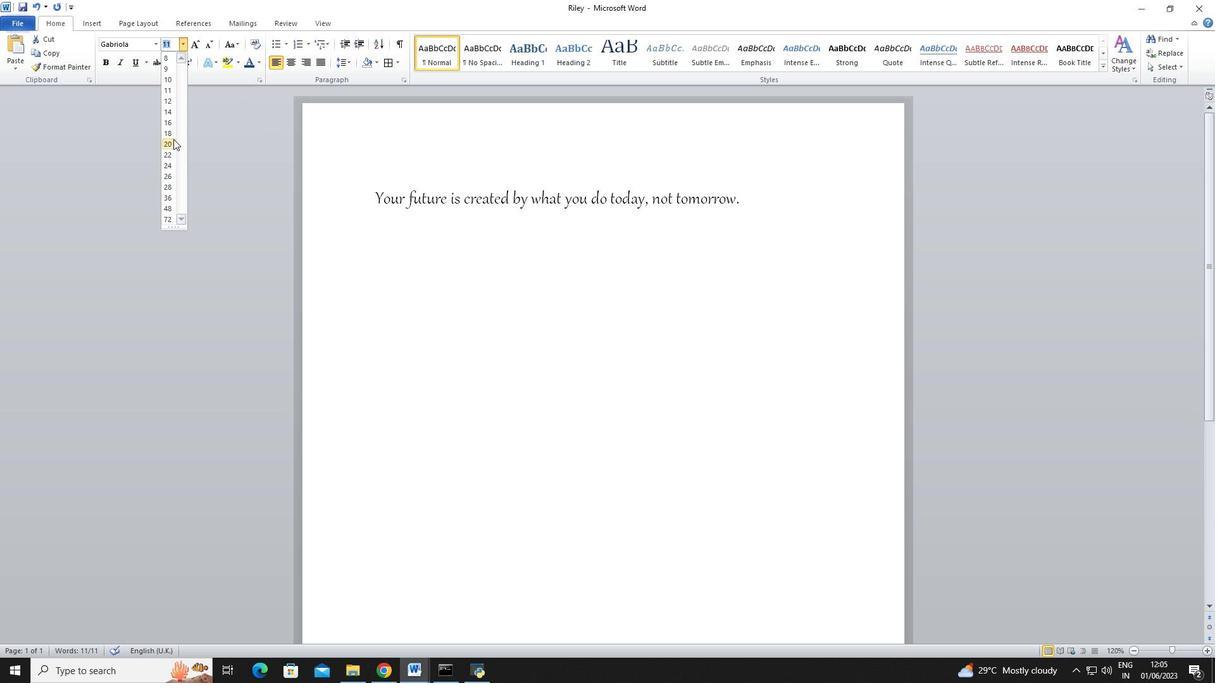 
Action: Mouse pressed left at (172, 139)
Screenshot: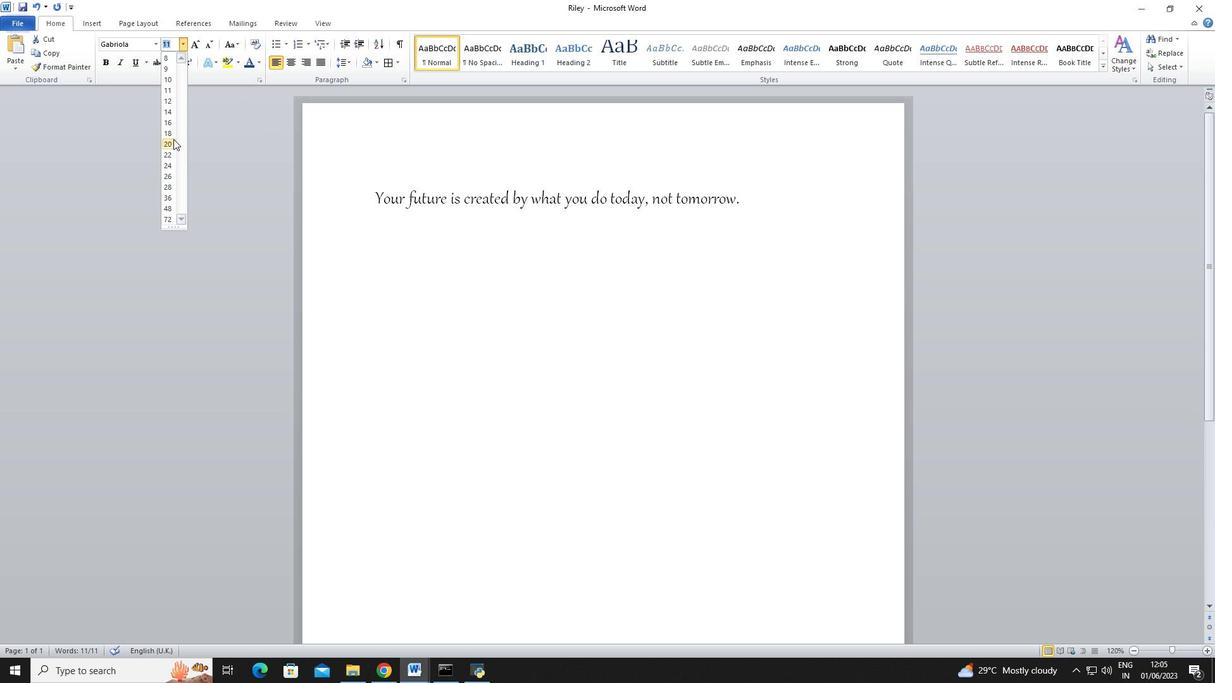
Action: Mouse moved to (255, 64)
Screenshot: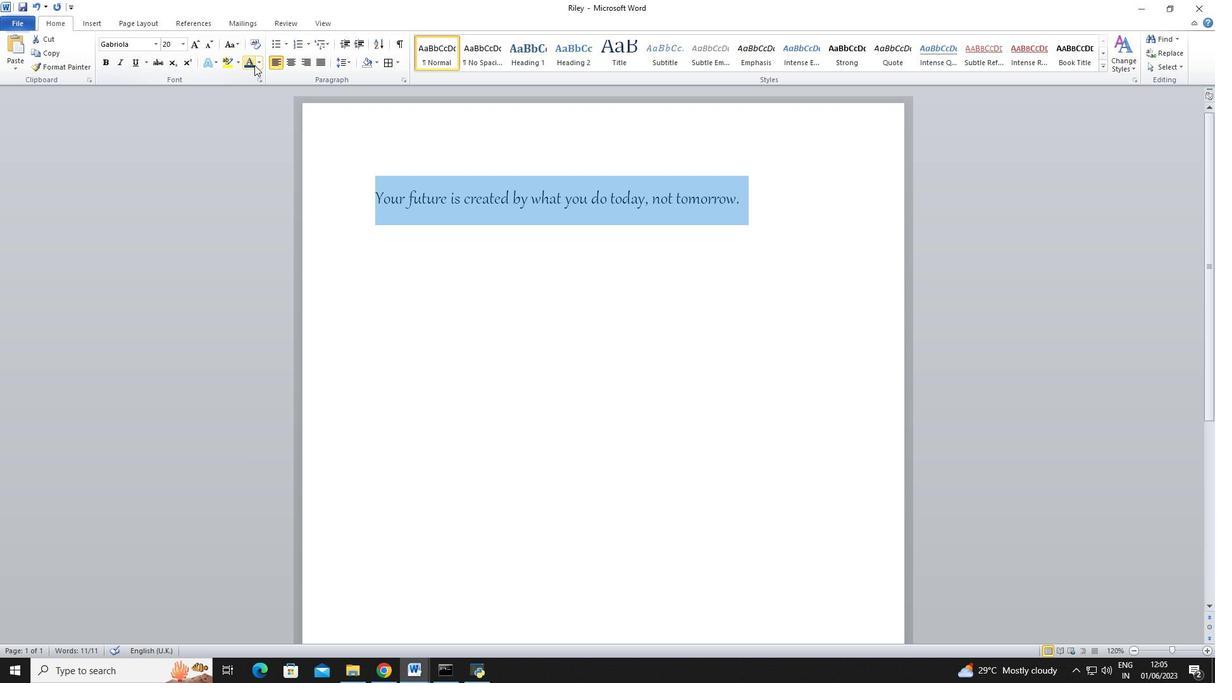 
Action: Mouse pressed left at (255, 64)
Screenshot: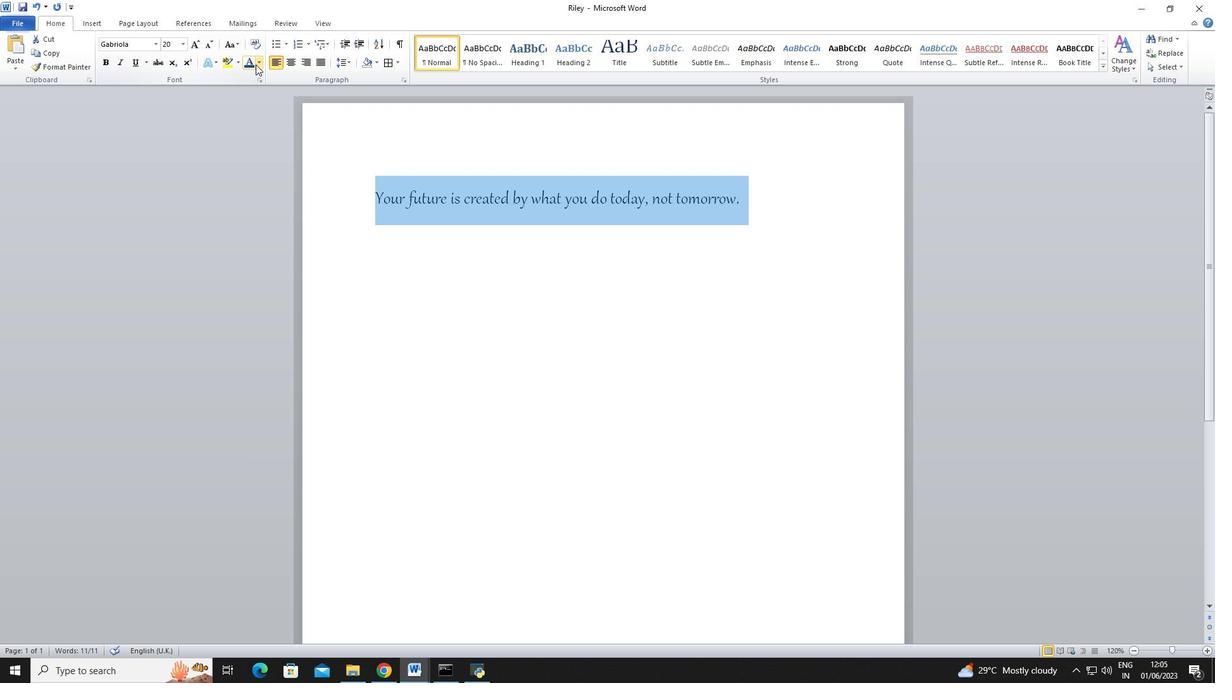 
Action: Mouse moved to (258, 167)
Screenshot: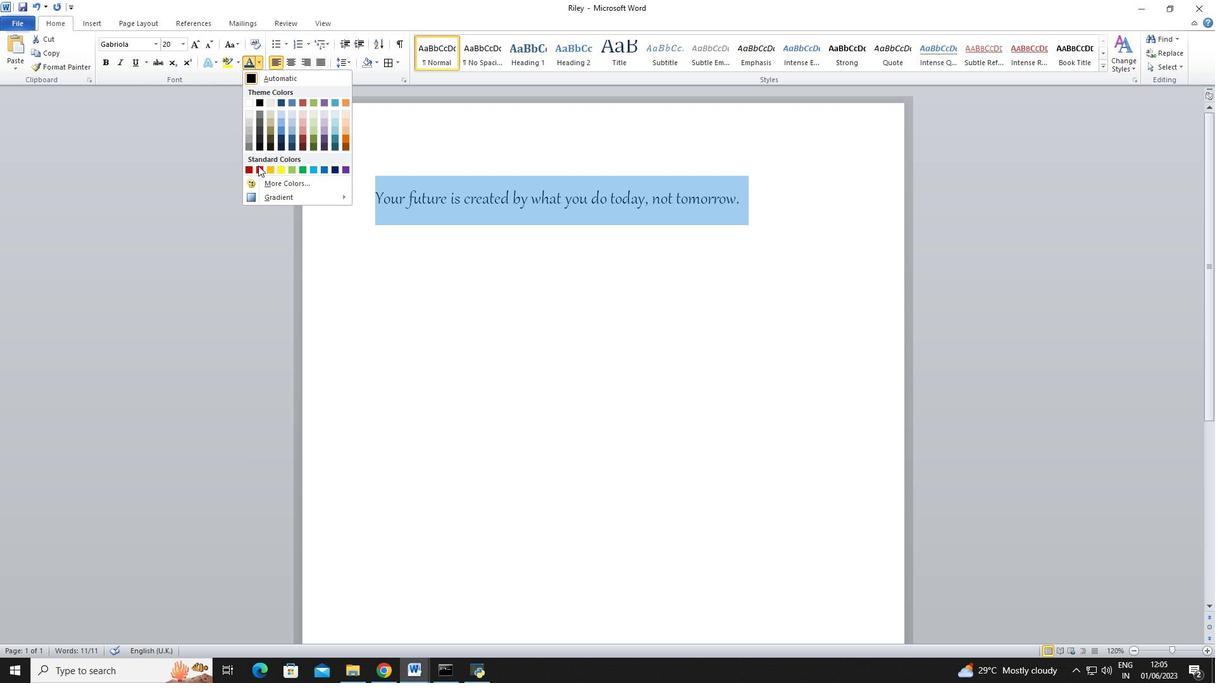 
Action: Mouse pressed left at (258, 167)
Screenshot: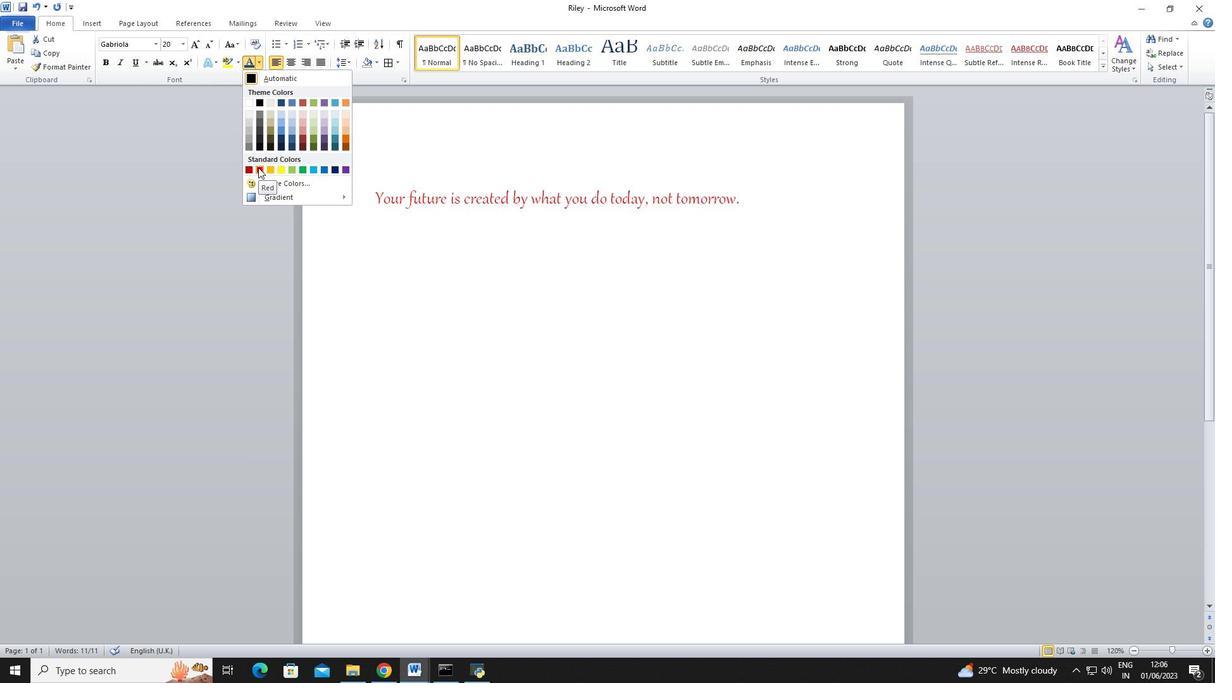 
Action: Mouse moved to (808, 216)
Screenshot: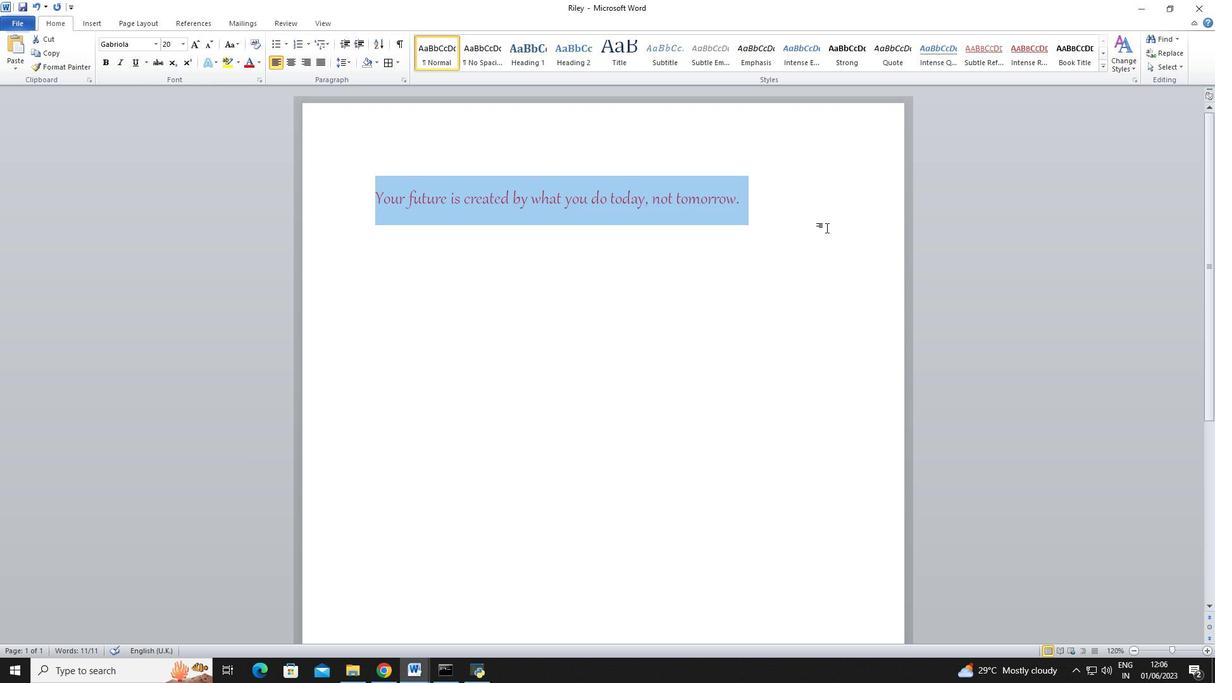 
Action: Mouse pressed left at (808, 216)
Screenshot: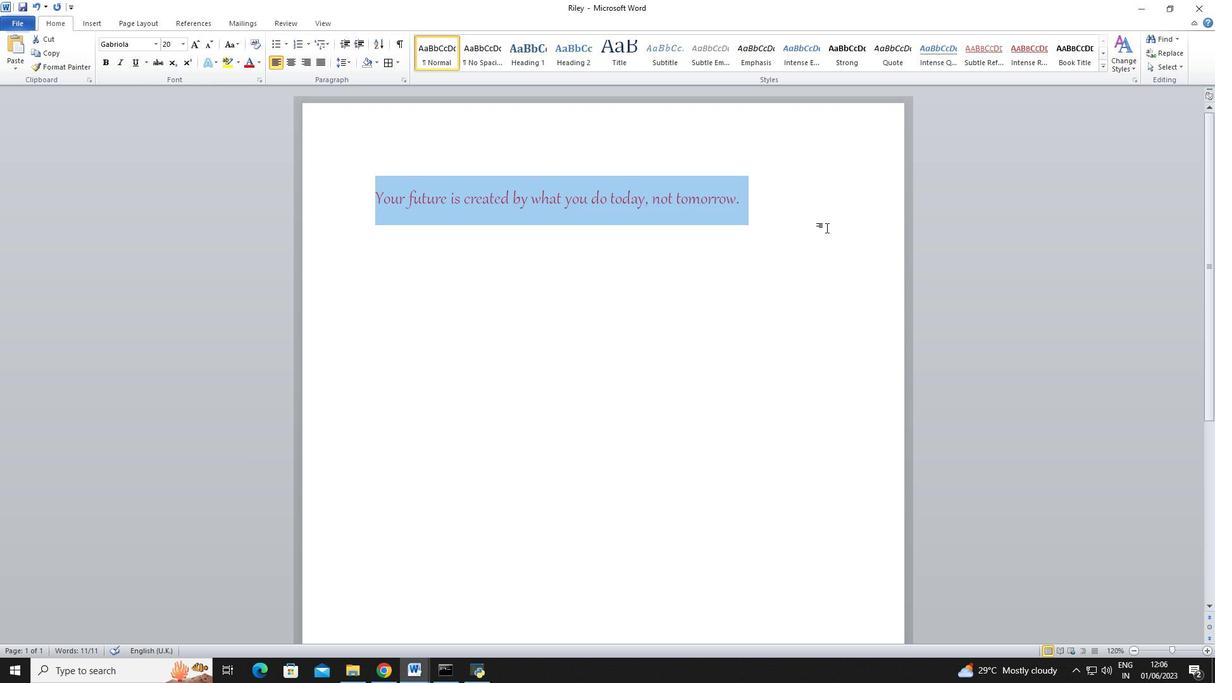 
